 Task: Search one way flight ticket for 1 adult, 1 child, 1 infant in seat in premium economy from Pocatello: Pocatello Regional Airport to New Bern: Coastal Carolina Regional Airport (was Craven County Regional) on 5-4-2023. Choice of flights is Emirates. Number of bags: 1 checked bag. Price is upto 76000. Outbound departure time preference is 7:15.
Action: Mouse moved to (347, 315)
Screenshot: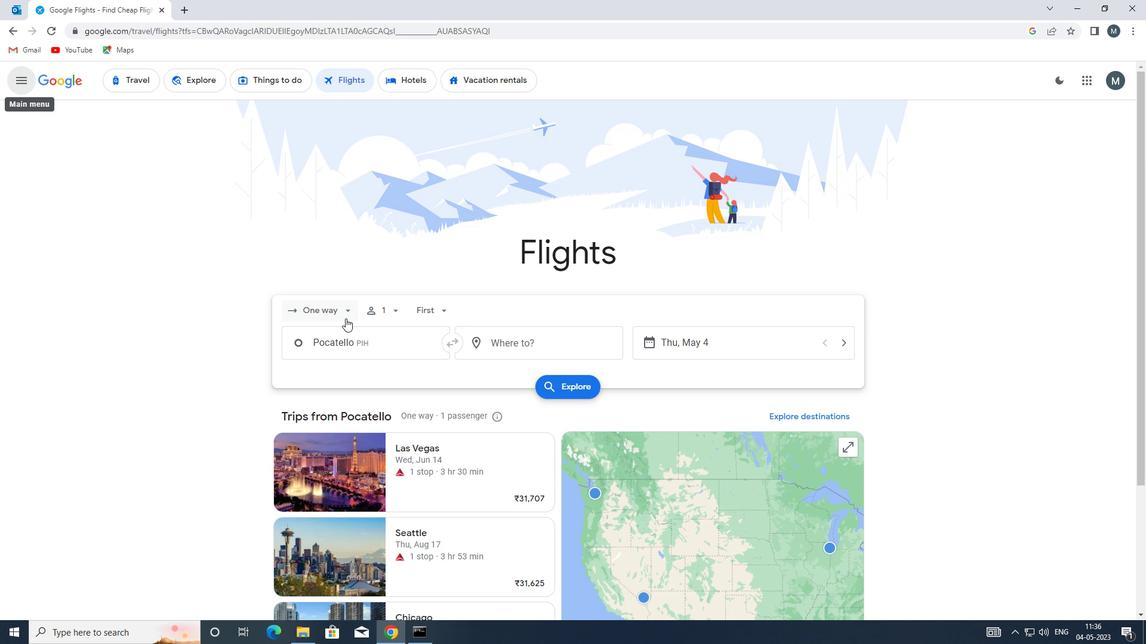 
Action: Mouse pressed left at (347, 315)
Screenshot: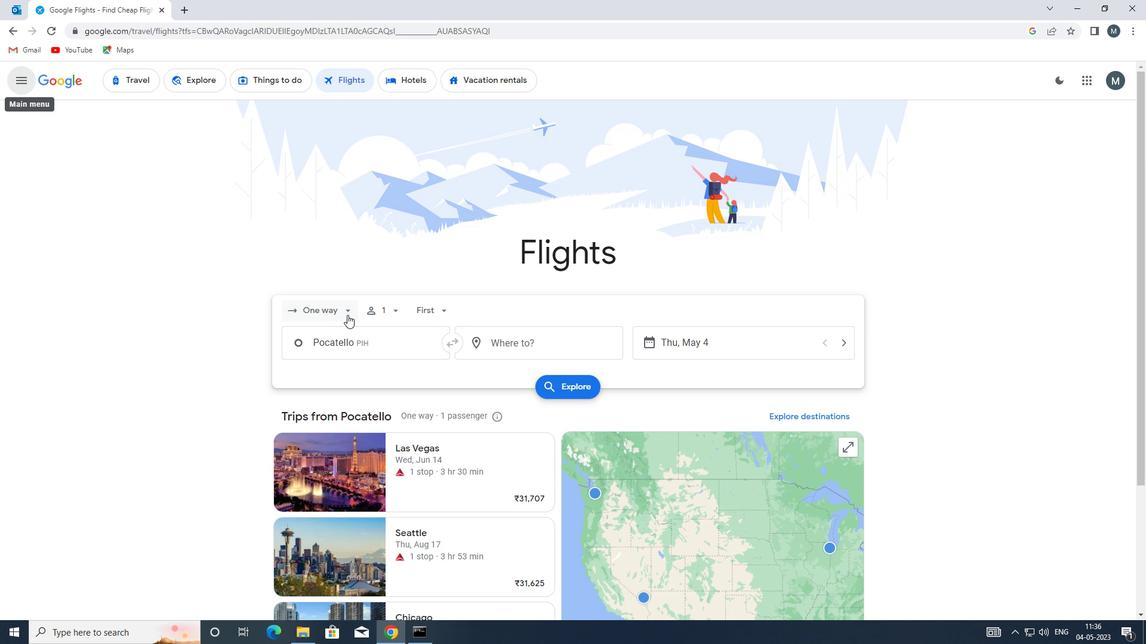 
Action: Mouse moved to (353, 363)
Screenshot: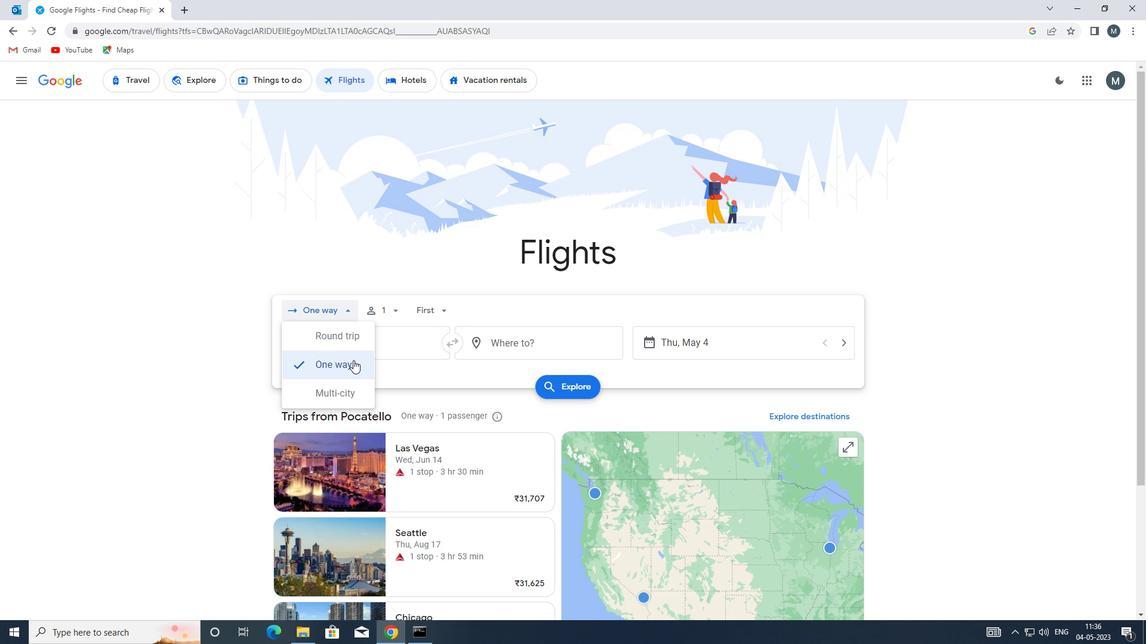 
Action: Mouse pressed left at (353, 363)
Screenshot: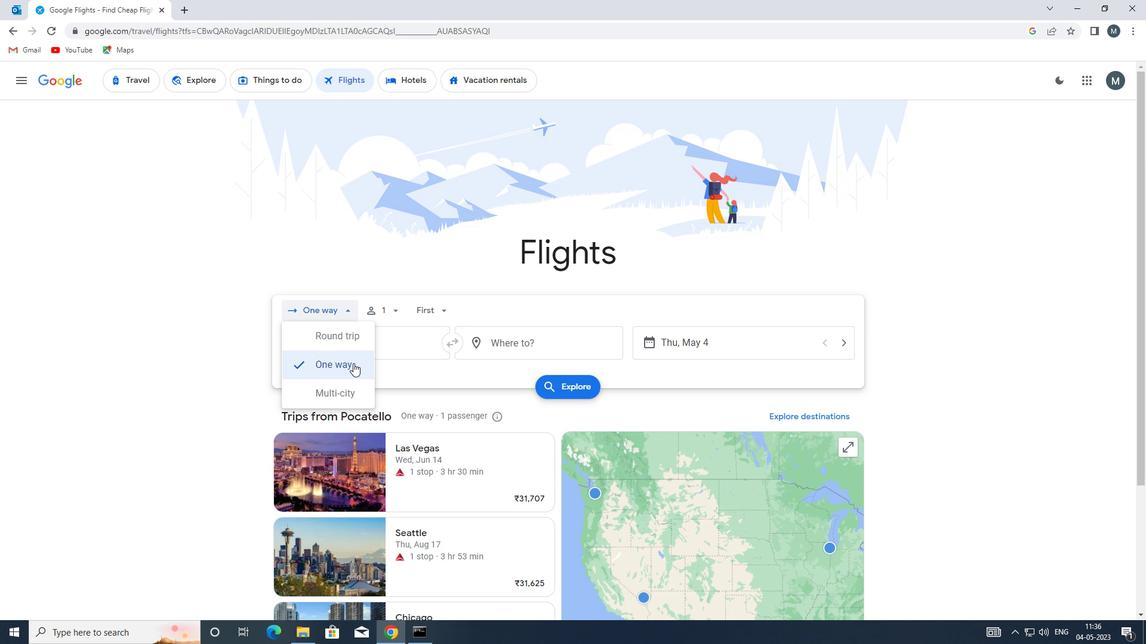 
Action: Mouse moved to (392, 314)
Screenshot: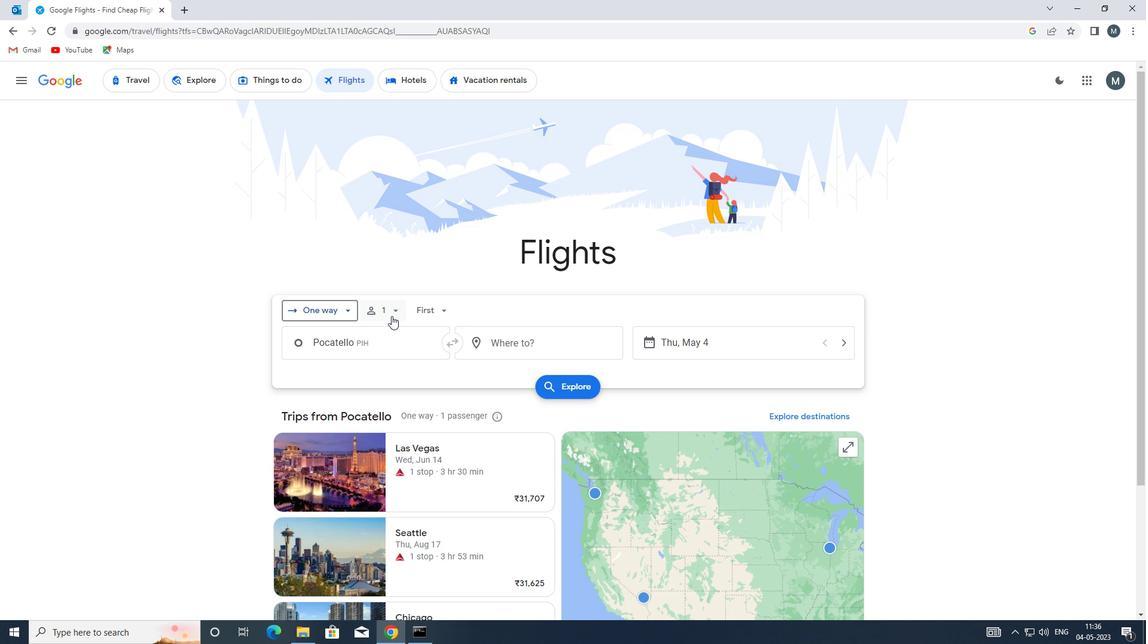 
Action: Mouse pressed left at (392, 314)
Screenshot: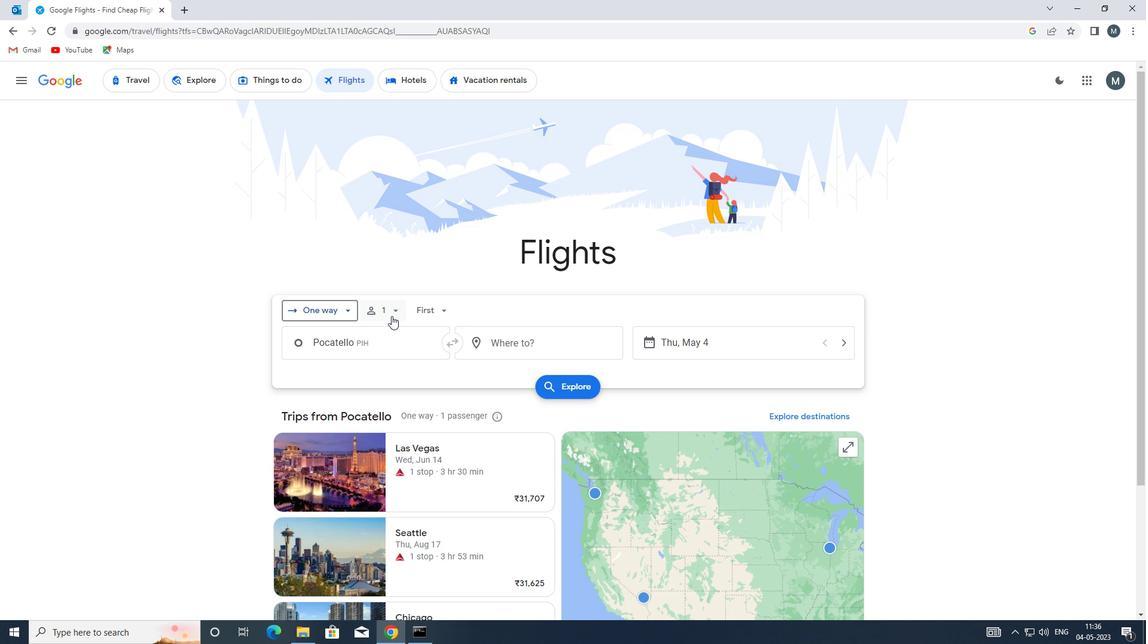 
Action: Mouse moved to (488, 370)
Screenshot: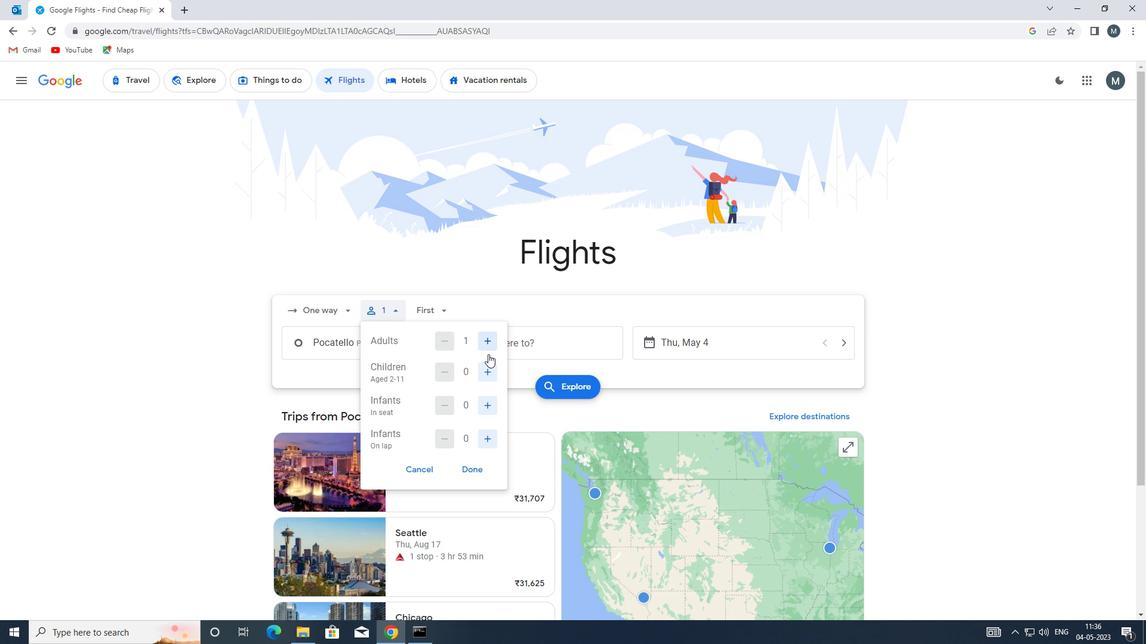 
Action: Mouse pressed left at (488, 370)
Screenshot: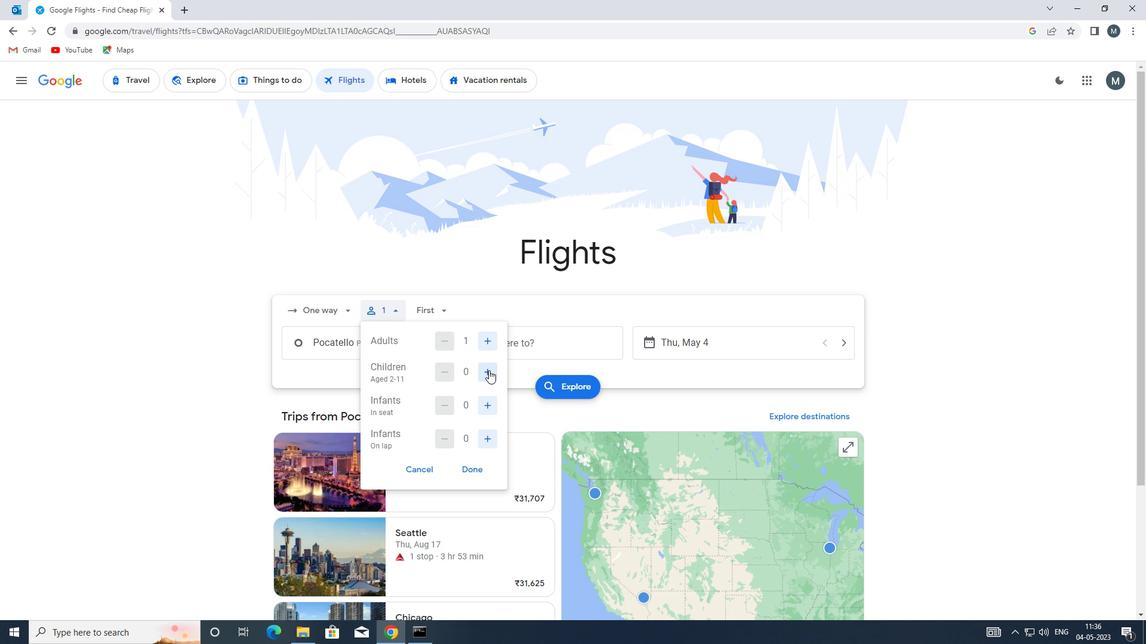 
Action: Mouse moved to (488, 402)
Screenshot: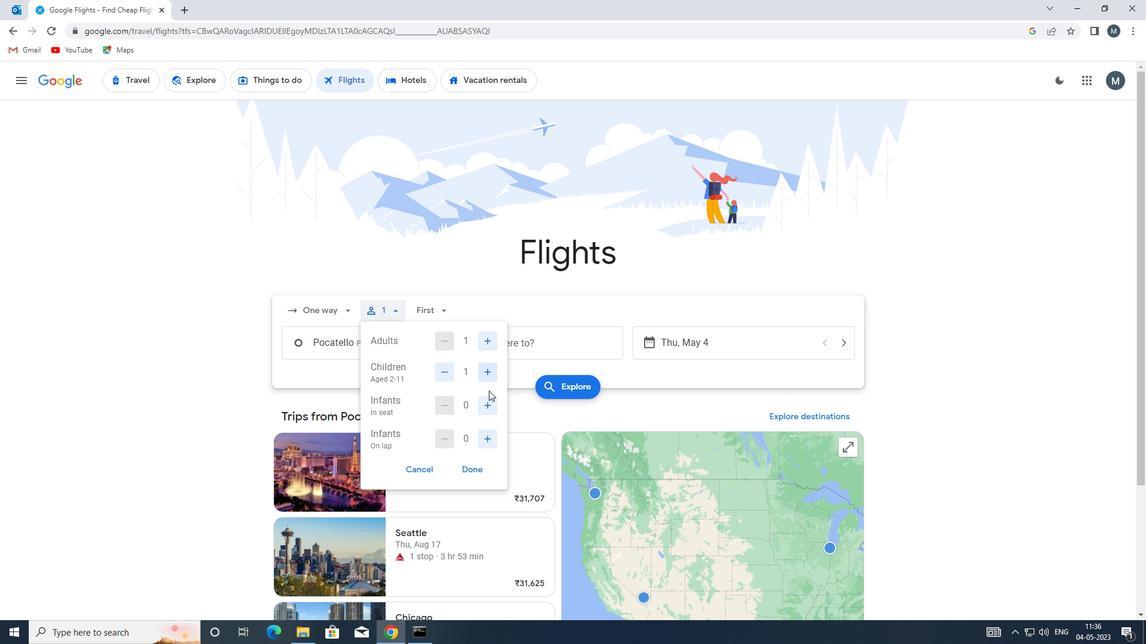 
Action: Mouse pressed left at (488, 402)
Screenshot: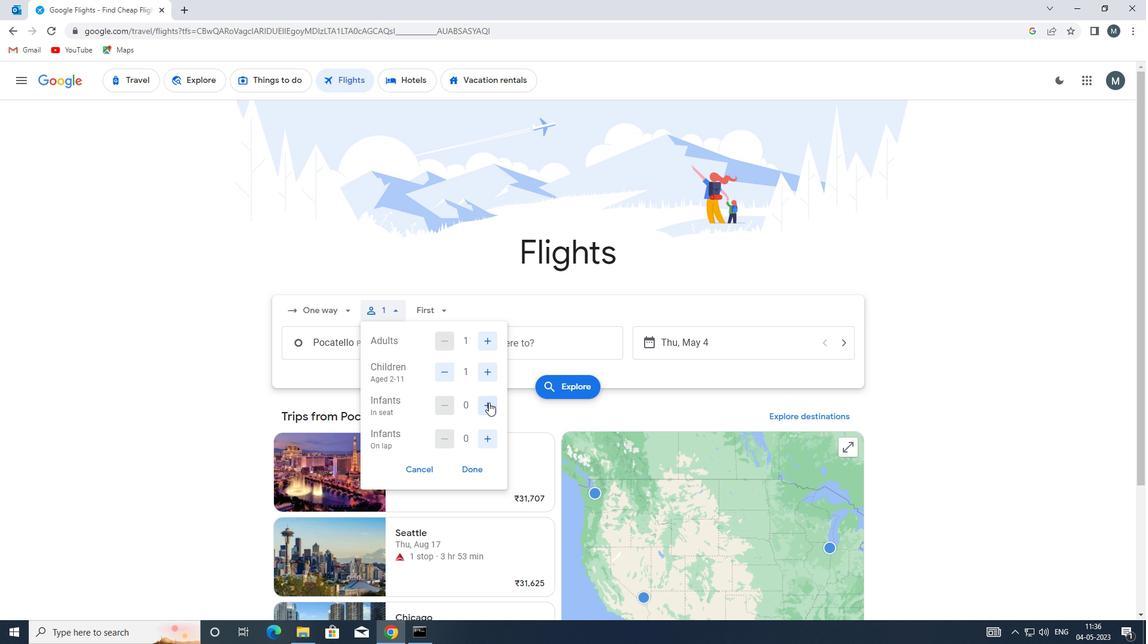 
Action: Mouse moved to (475, 477)
Screenshot: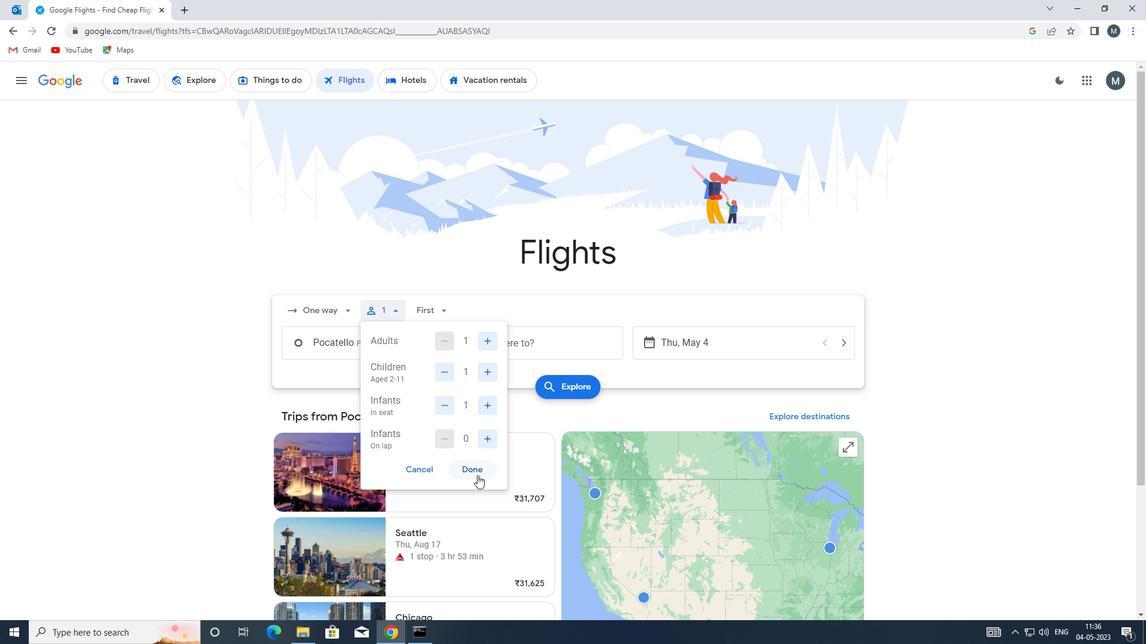 
Action: Mouse pressed left at (475, 477)
Screenshot: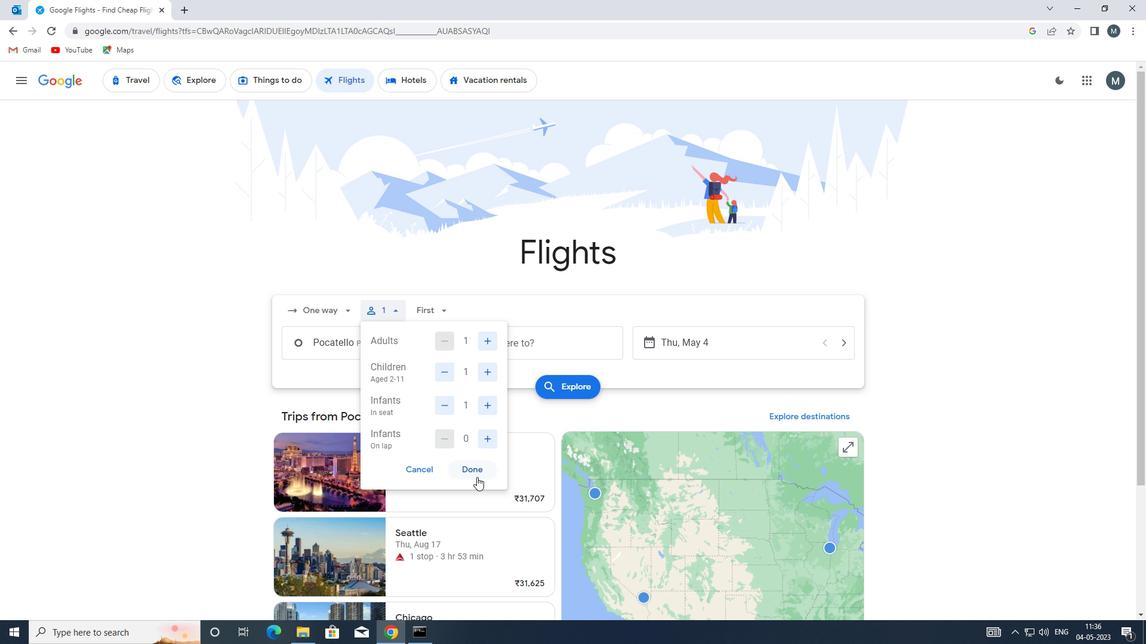 
Action: Mouse moved to (443, 313)
Screenshot: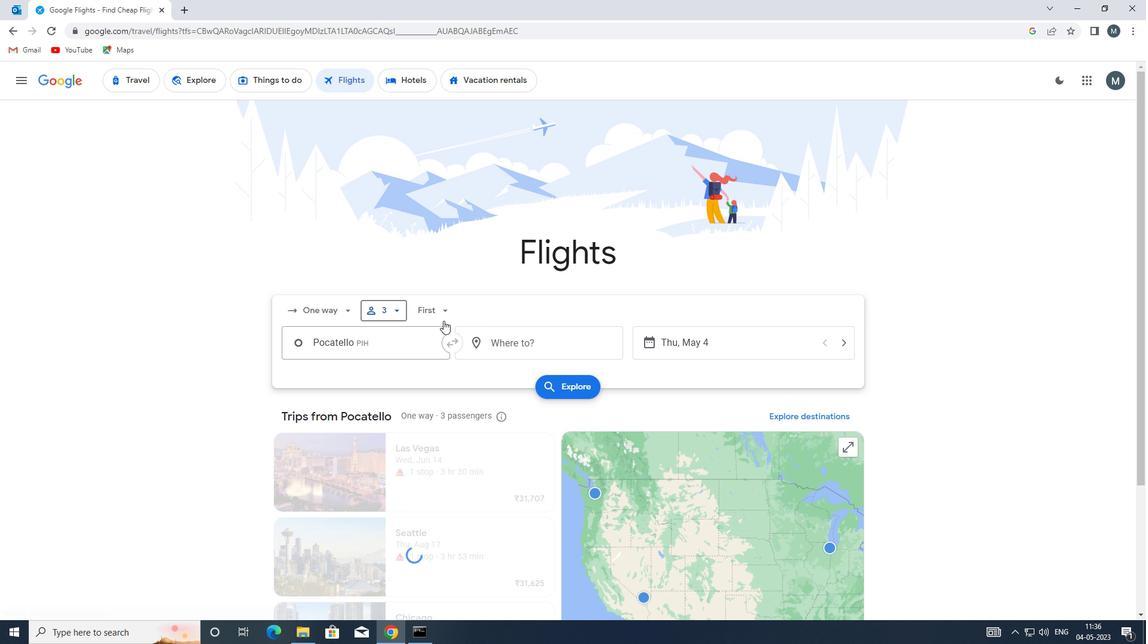 
Action: Mouse pressed left at (443, 313)
Screenshot: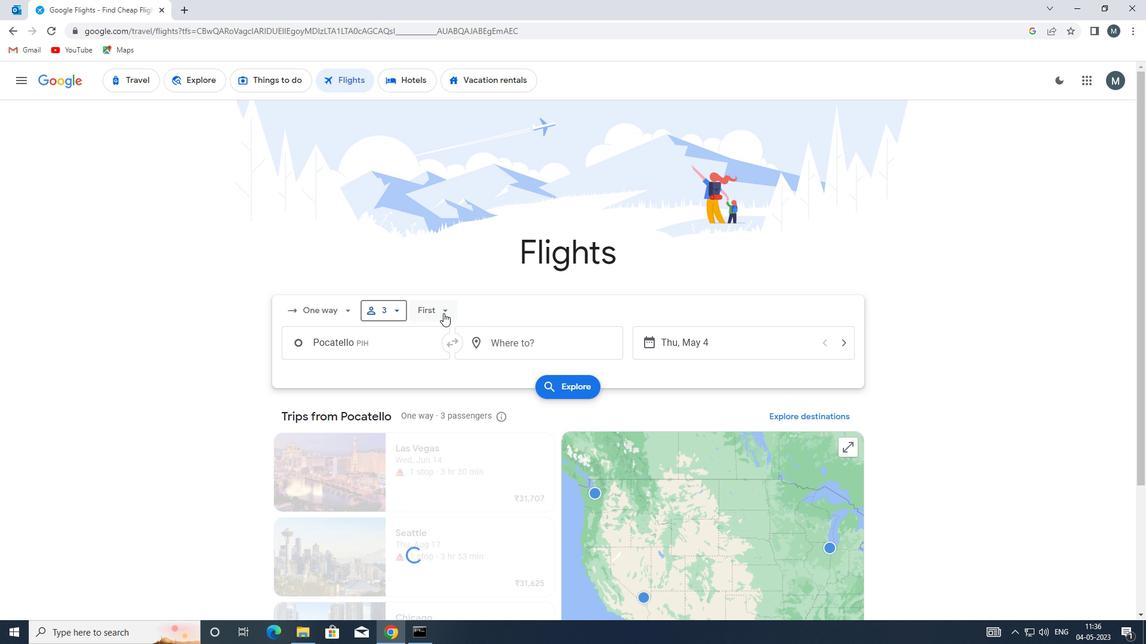 
Action: Mouse moved to (459, 364)
Screenshot: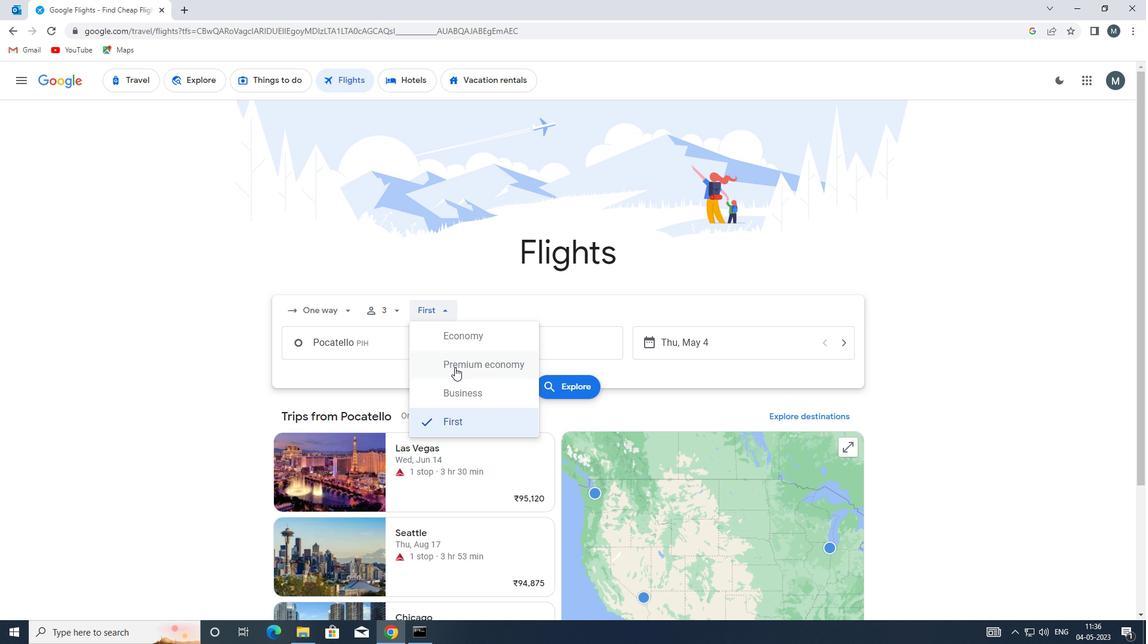 
Action: Mouse pressed left at (459, 364)
Screenshot: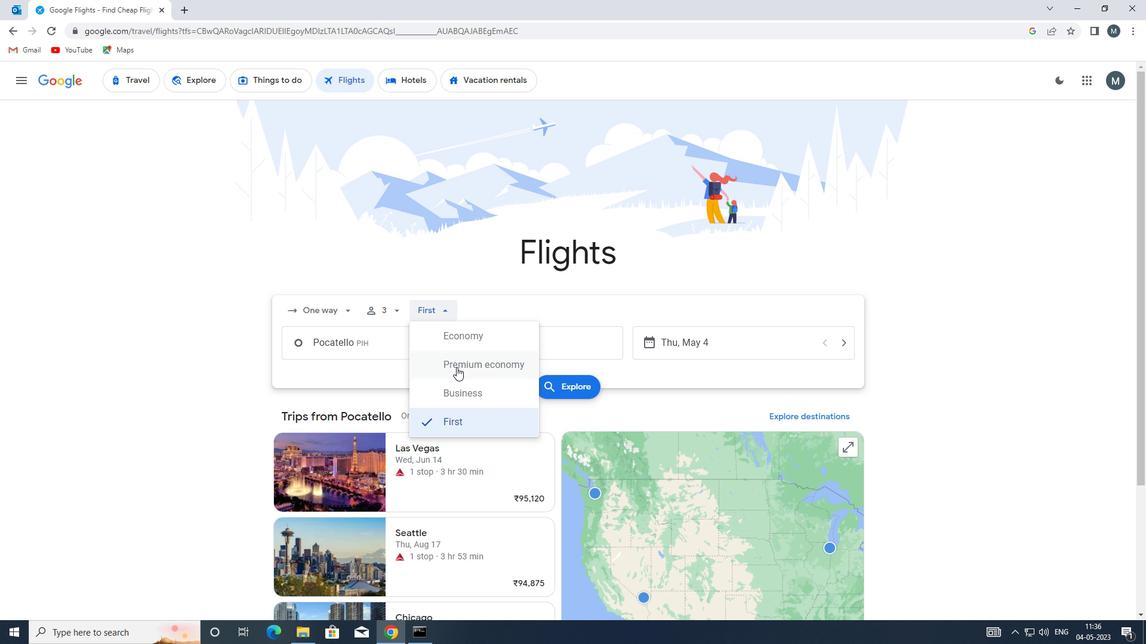 
Action: Mouse moved to (395, 348)
Screenshot: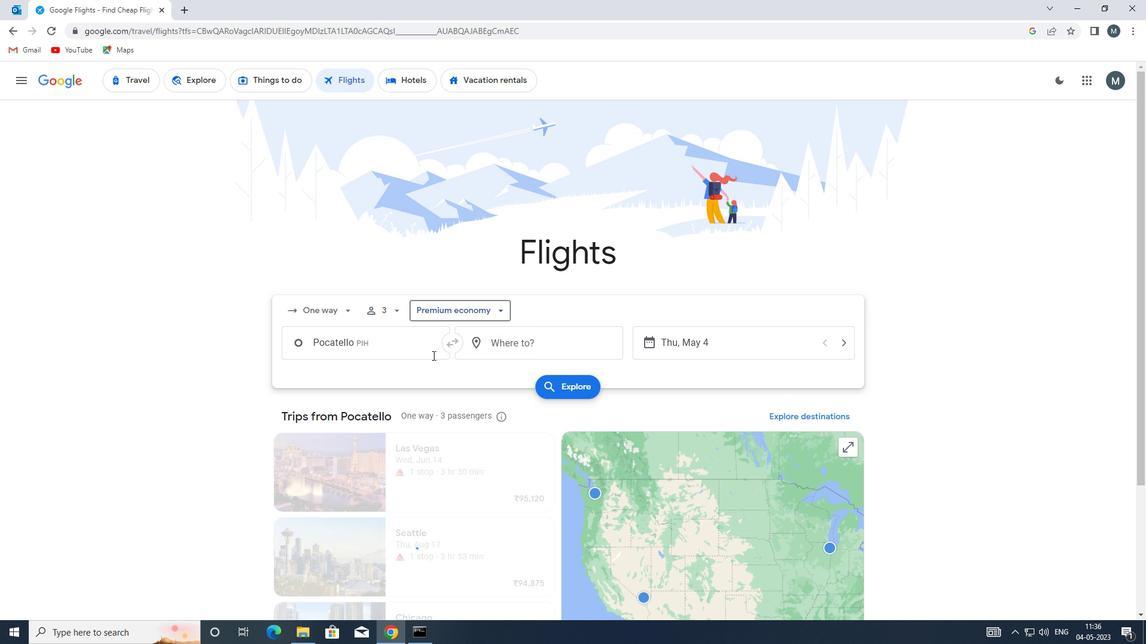 
Action: Mouse pressed left at (395, 348)
Screenshot: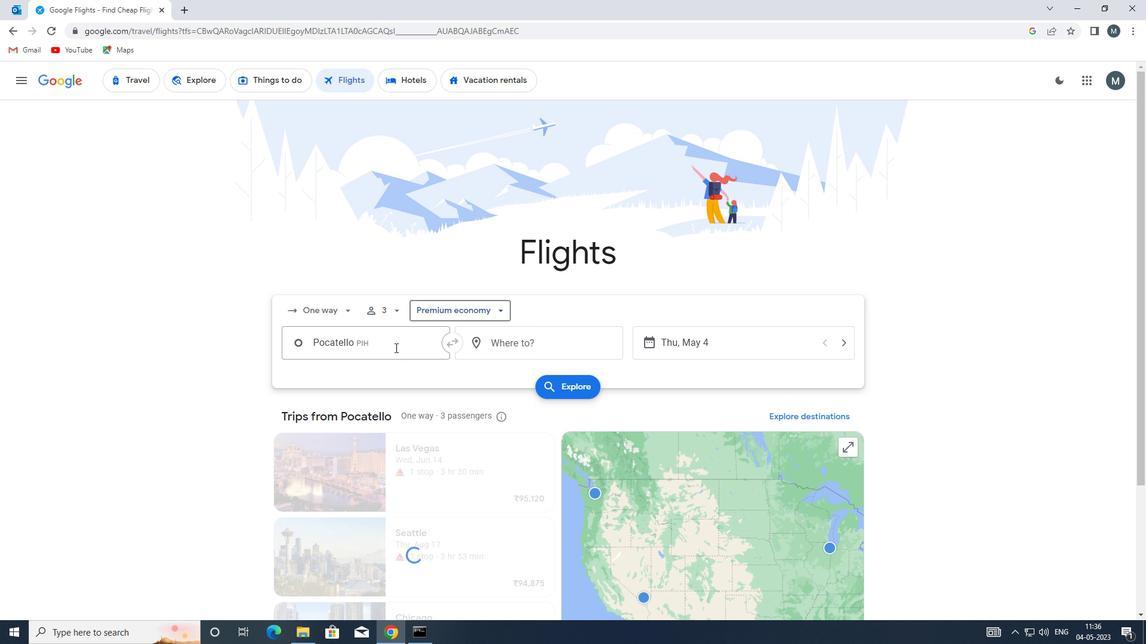 
Action: Mouse moved to (413, 448)
Screenshot: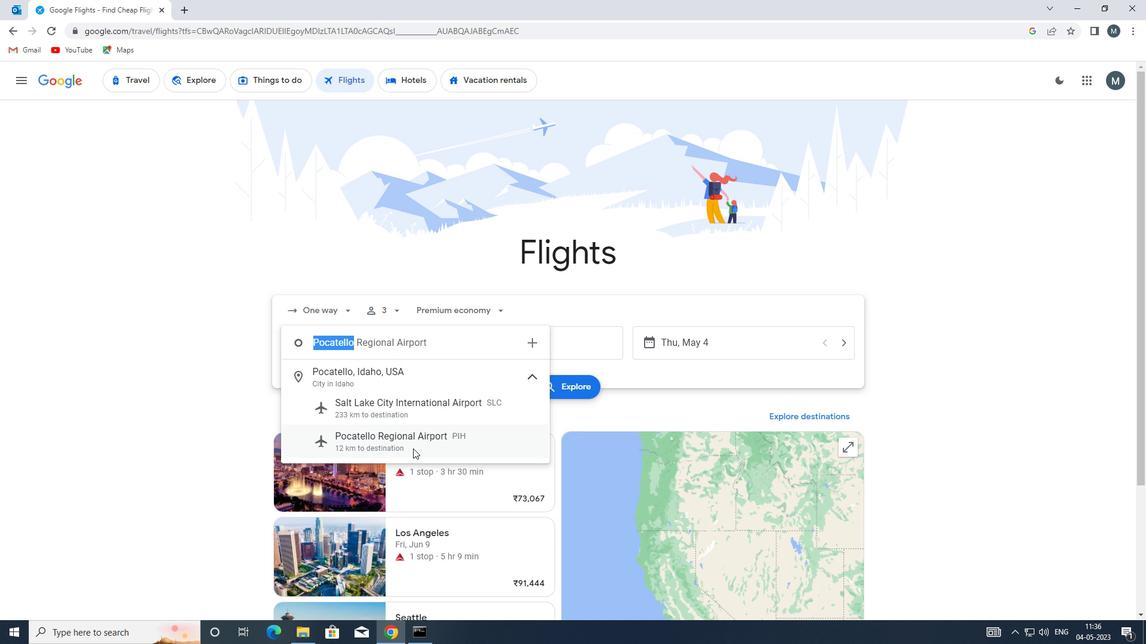 
Action: Mouse pressed left at (413, 448)
Screenshot: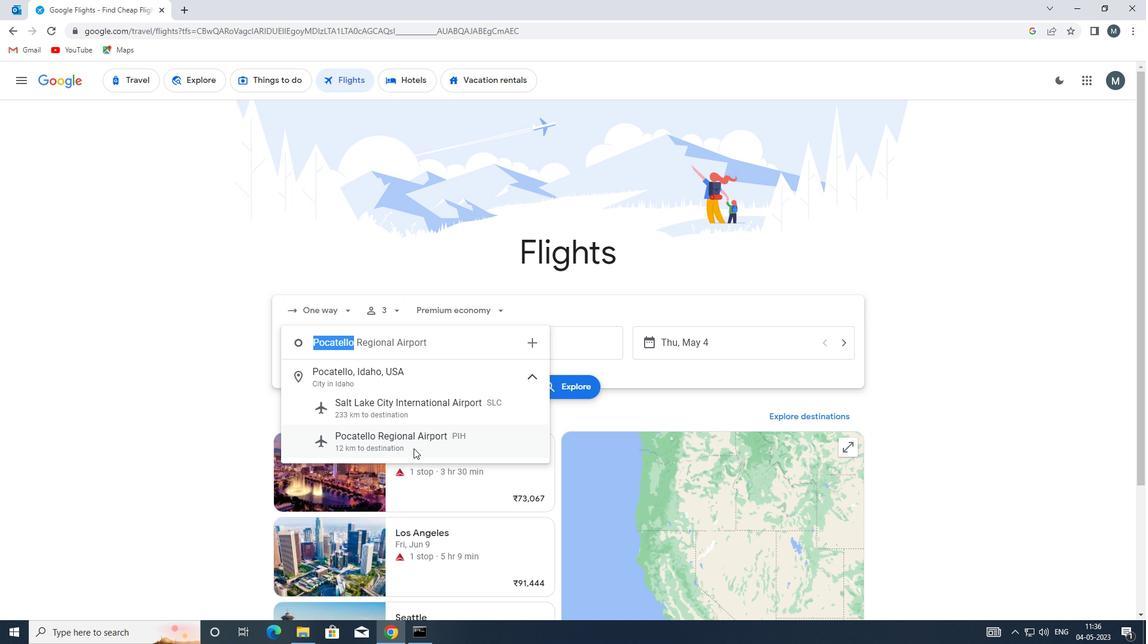
Action: Mouse moved to (488, 342)
Screenshot: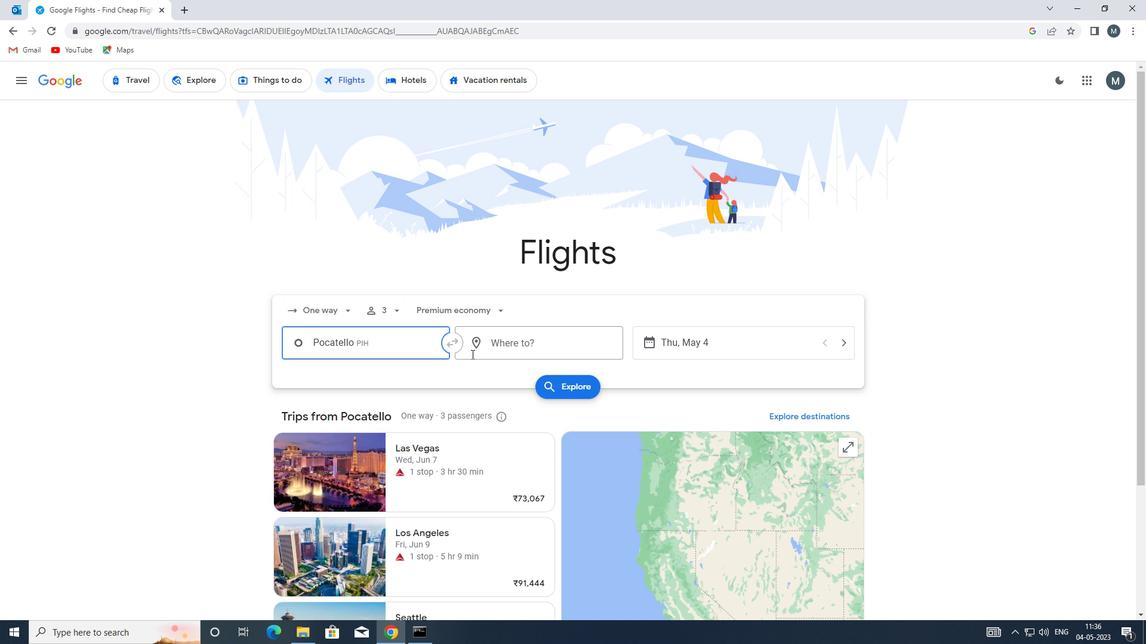 
Action: Mouse pressed left at (488, 342)
Screenshot: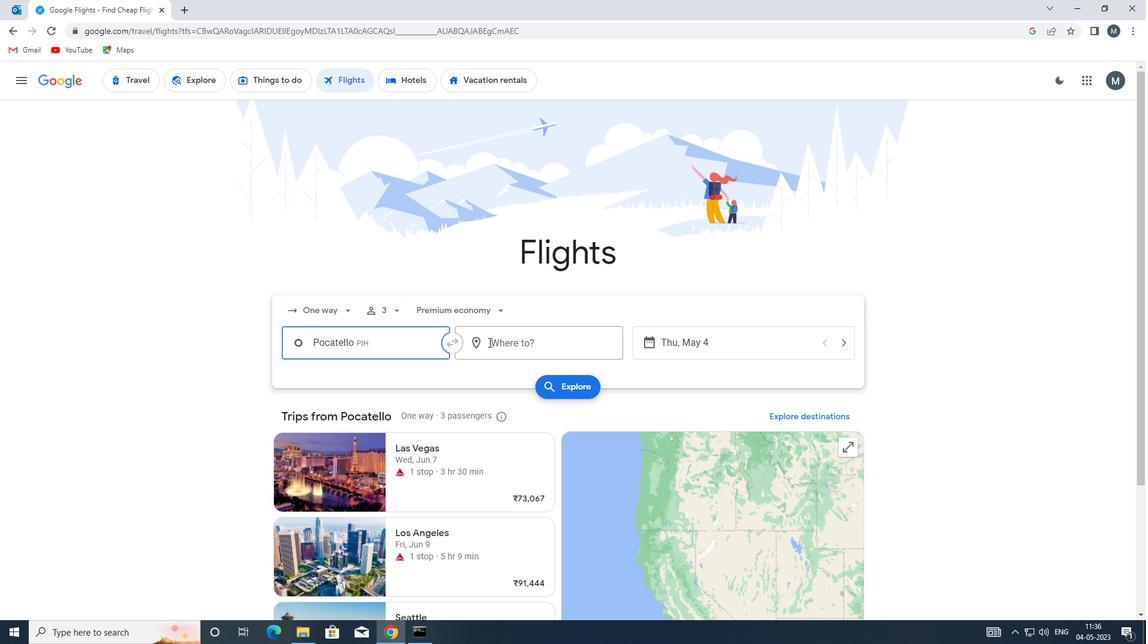 
Action: Key pressed ewn
Screenshot: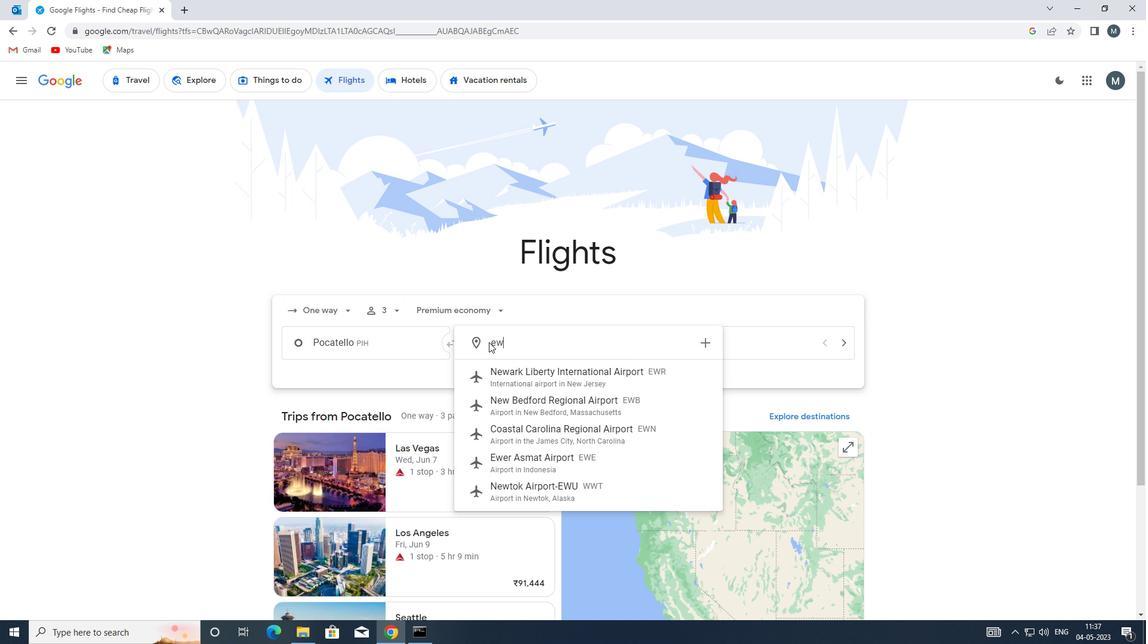 
Action: Mouse moved to (505, 382)
Screenshot: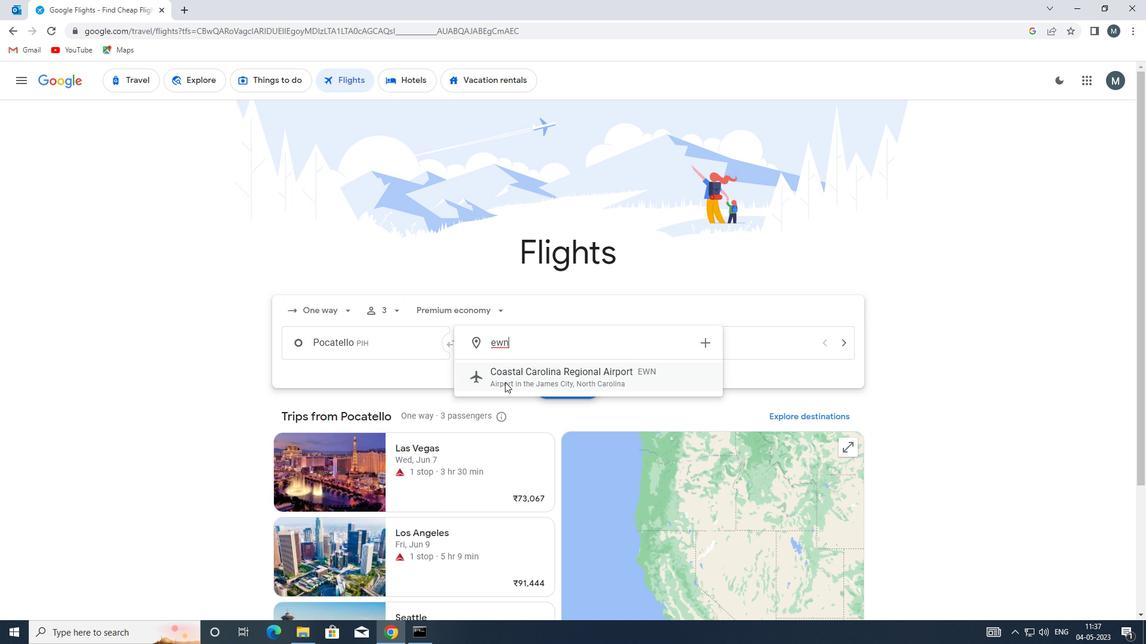 
Action: Mouse pressed left at (505, 382)
Screenshot: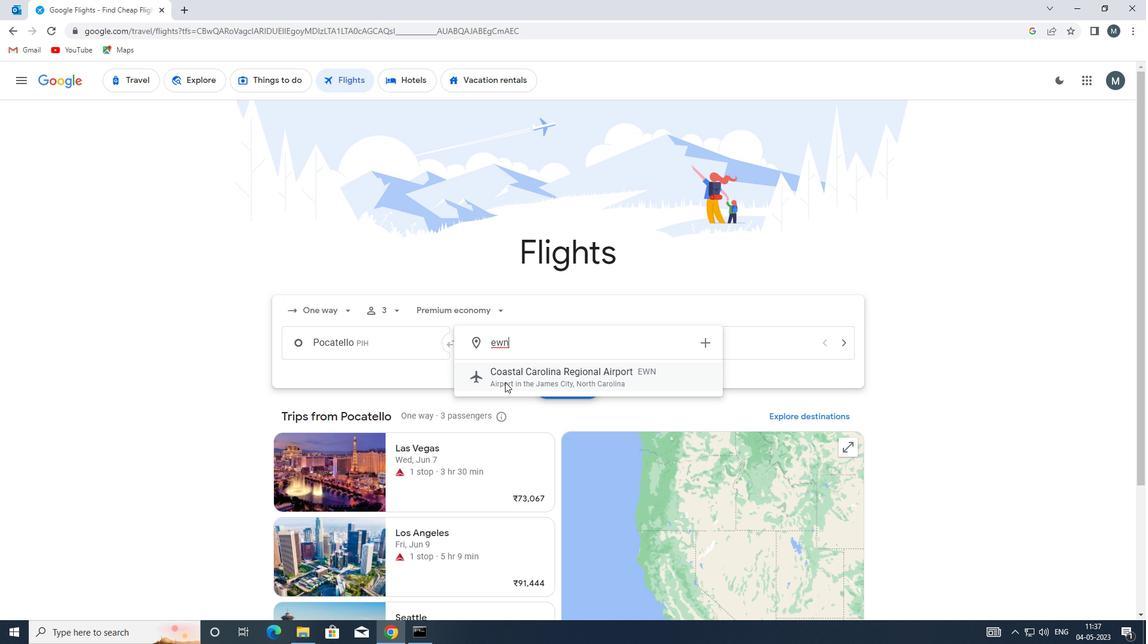 
Action: Mouse moved to (659, 341)
Screenshot: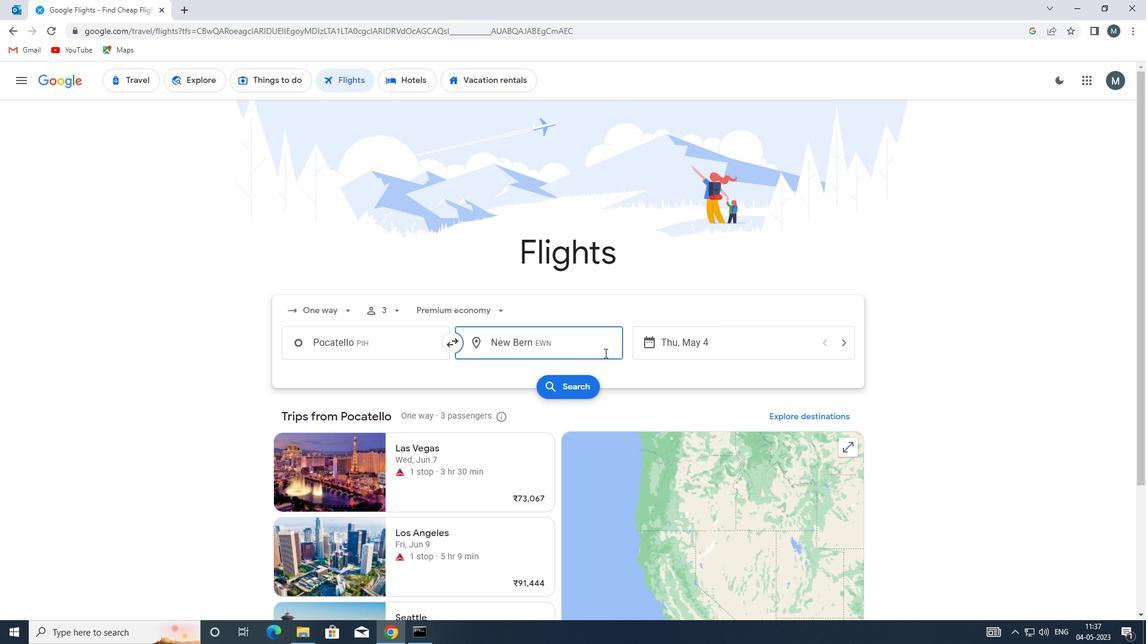 
Action: Mouse pressed left at (659, 341)
Screenshot: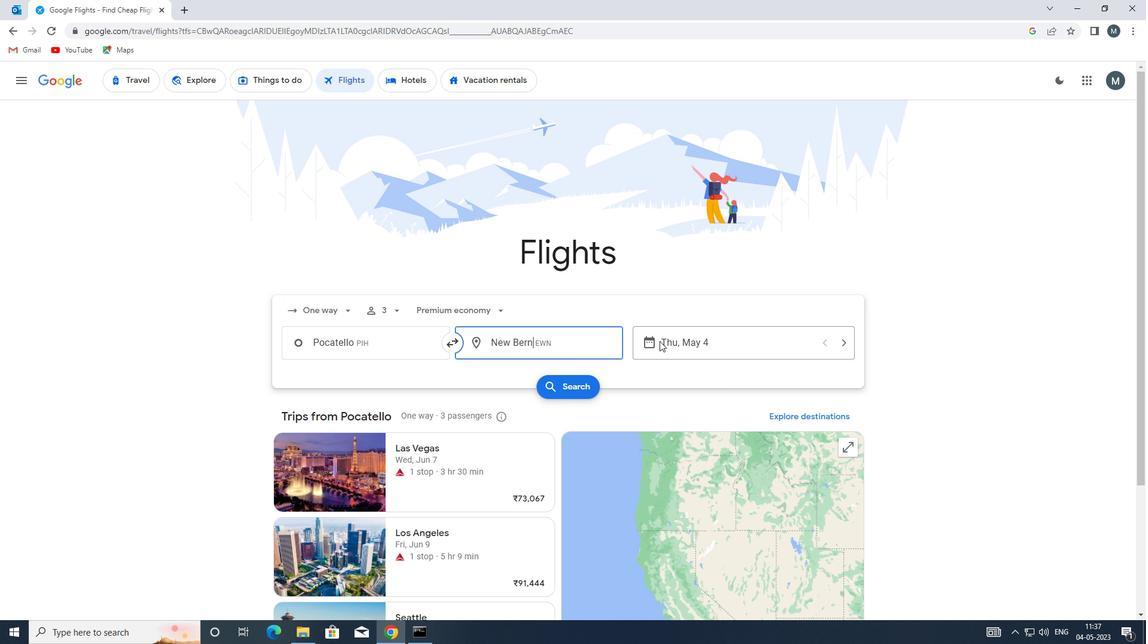 
Action: Mouse moved to (543, 402)
Screenshot: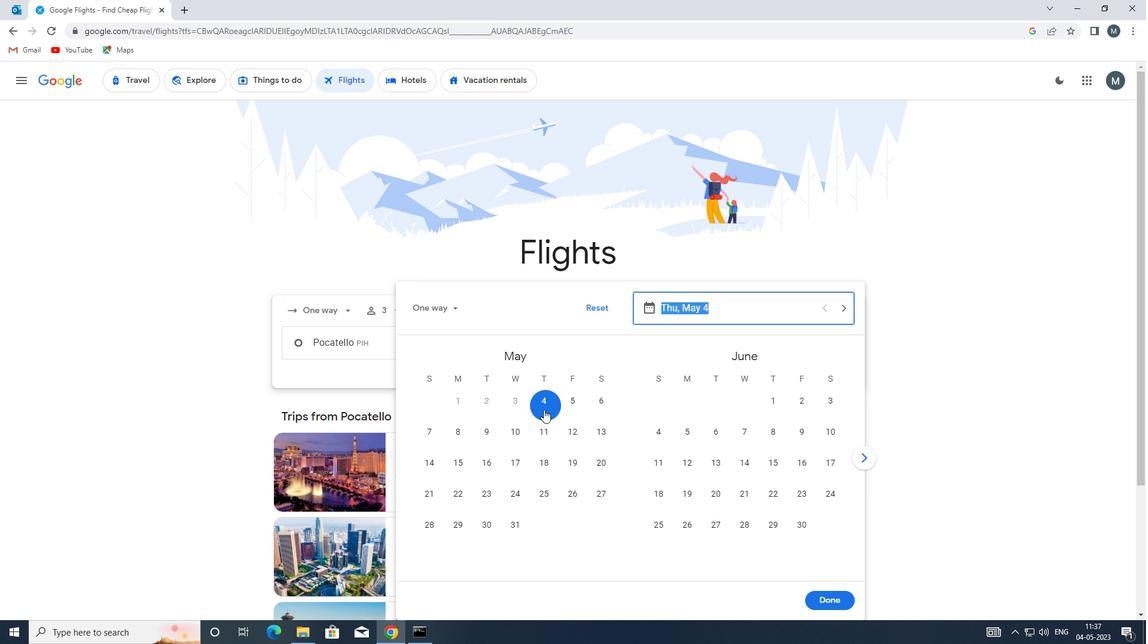 
Action: Mouse pressed left at (543, 402)
Screenshot: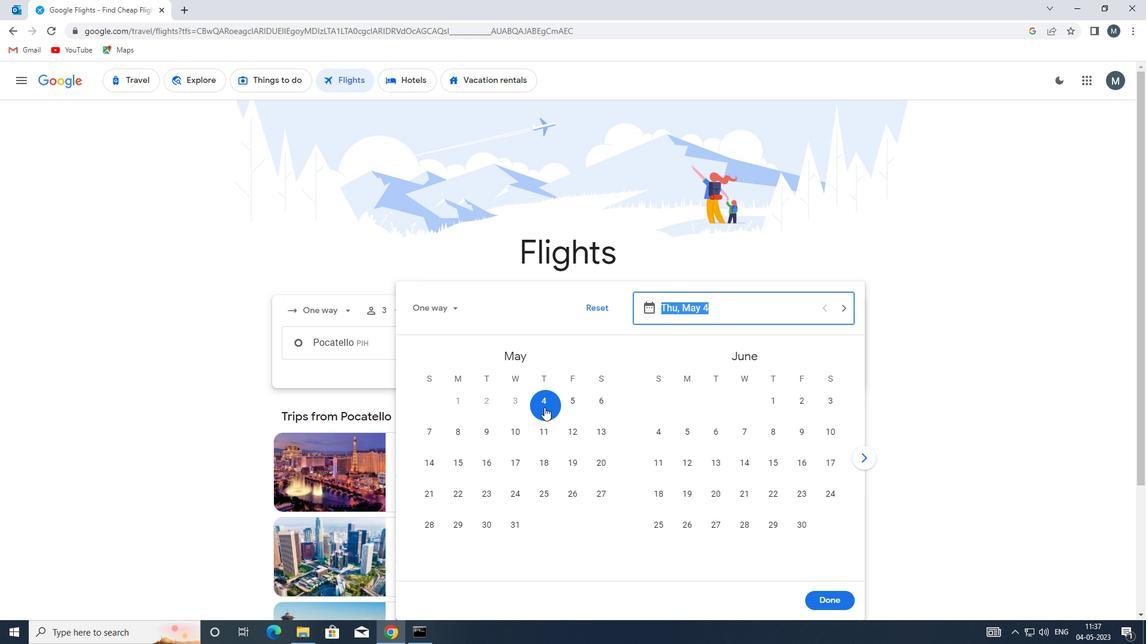 
Action: Mouse moved to (816, 599)
Screenshot: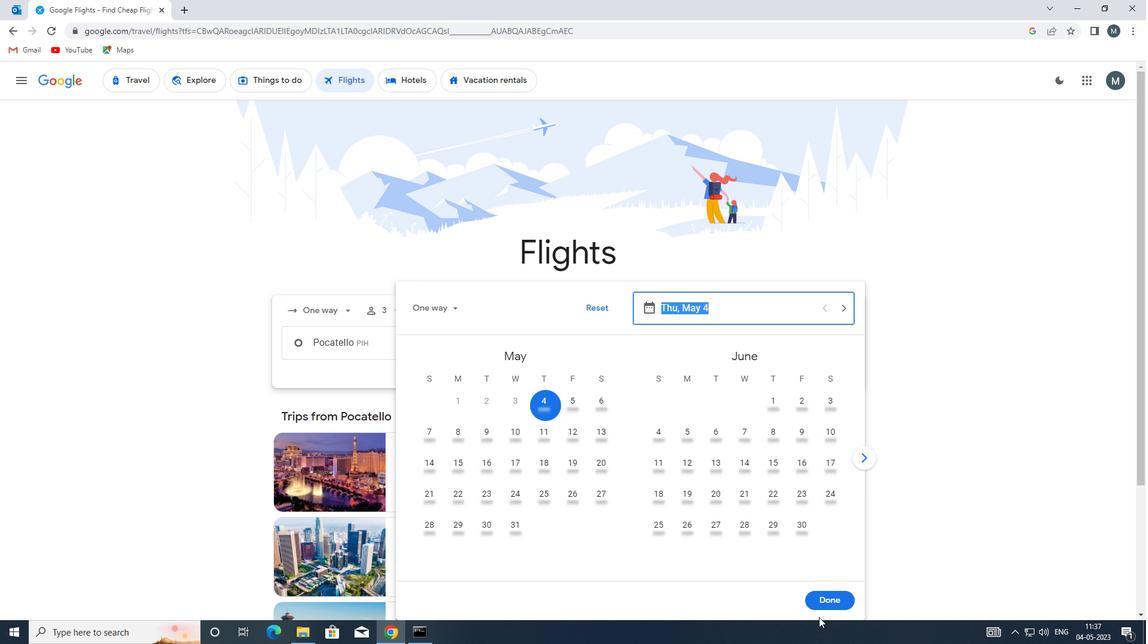 
Action: Mouse pressed left at (816, 599)
Screenshot: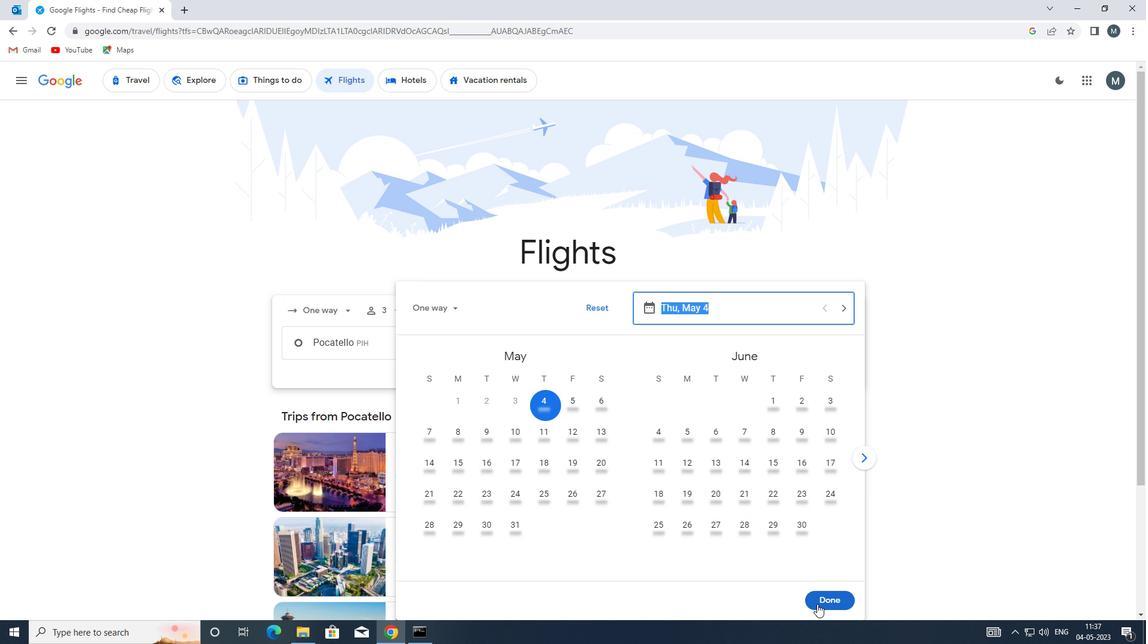 
Action: Mouse moved to (552, 382)
Screenshot: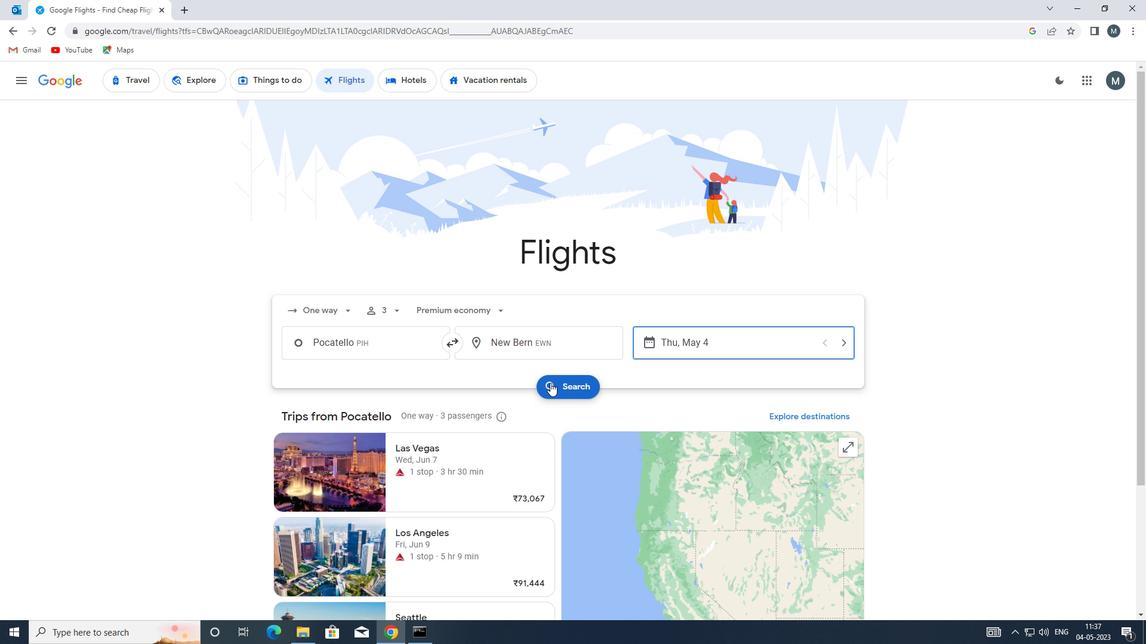 
Action: Mouse pressed left at (552, 382)
Screenshot: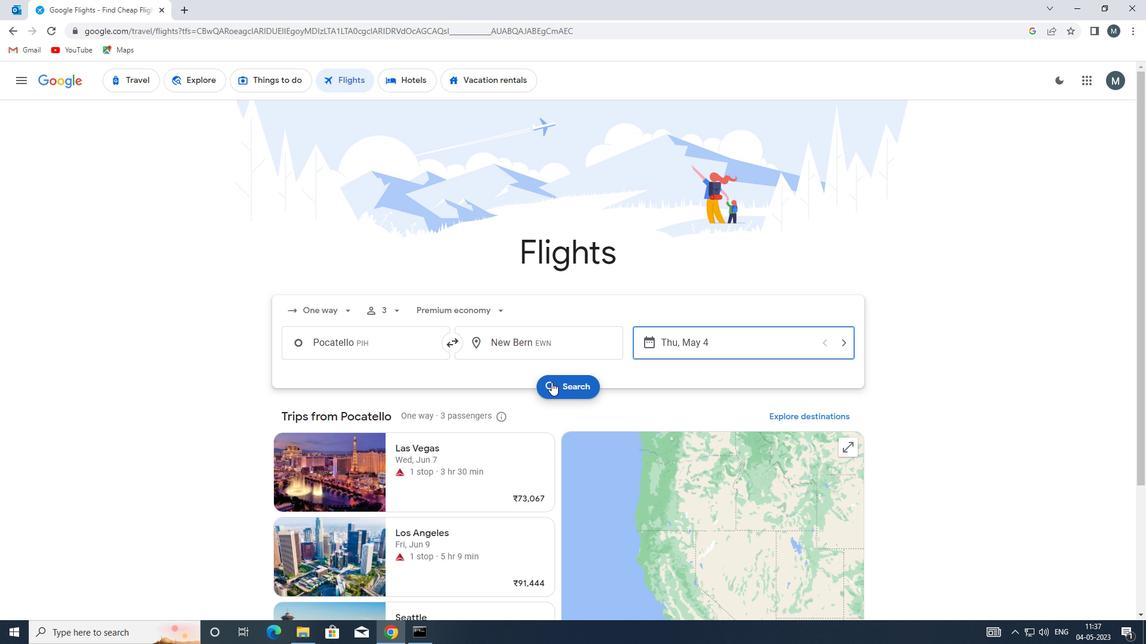 
Action: Mouse moved to (303, 194)
Screenshot: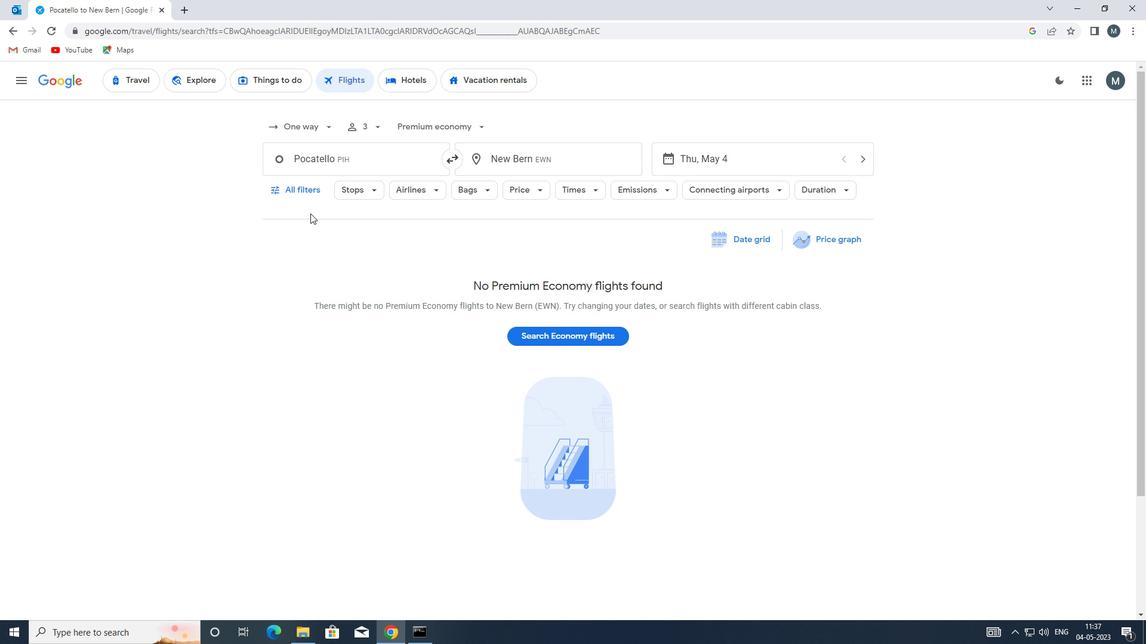 
Action: Mouse pressed left at (303, 194)
Screenshot: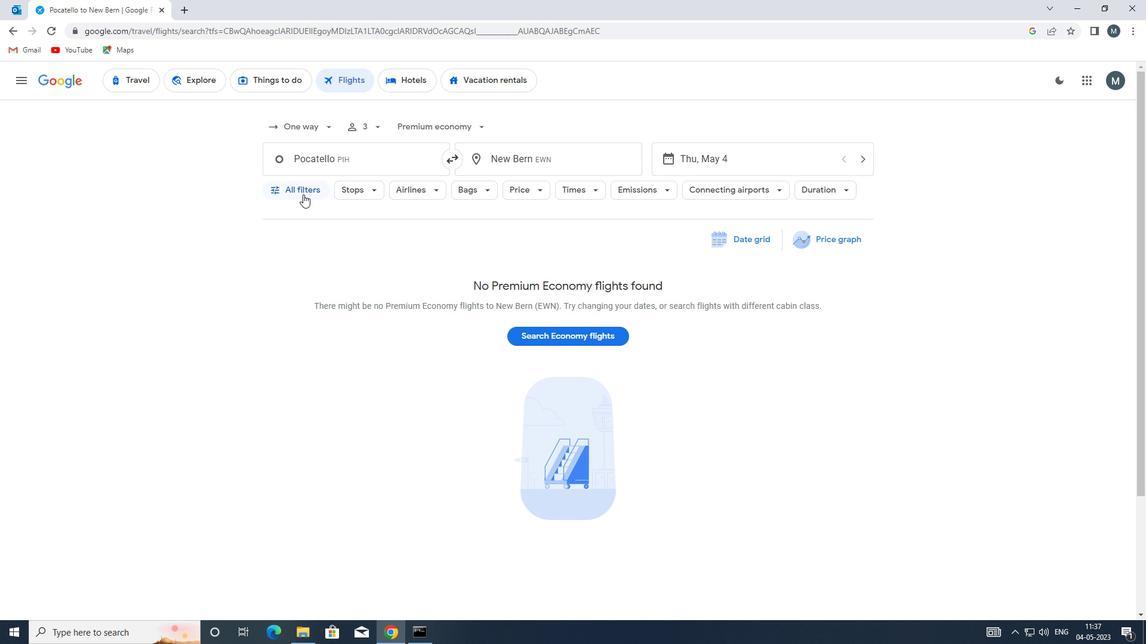 
Action: Mouse moved to (364, 337)
Screenshot: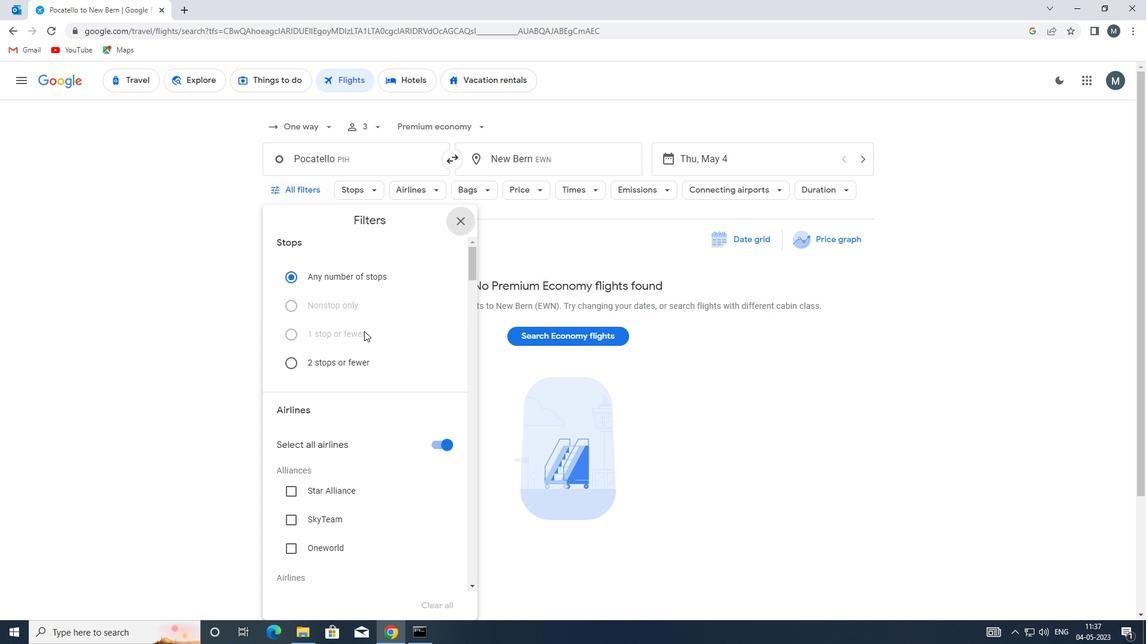 
Action: Mouse scrolled (364, 337) with delta (0, 0)
Screenshot: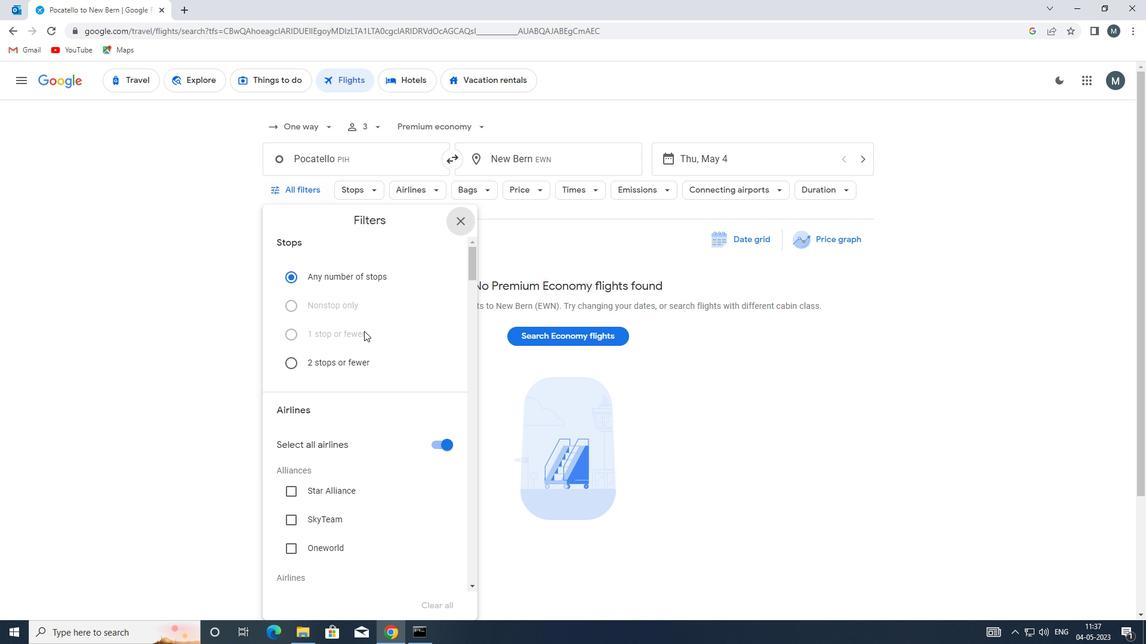
Action: Mouse moved to (362, 345)
Screenshot: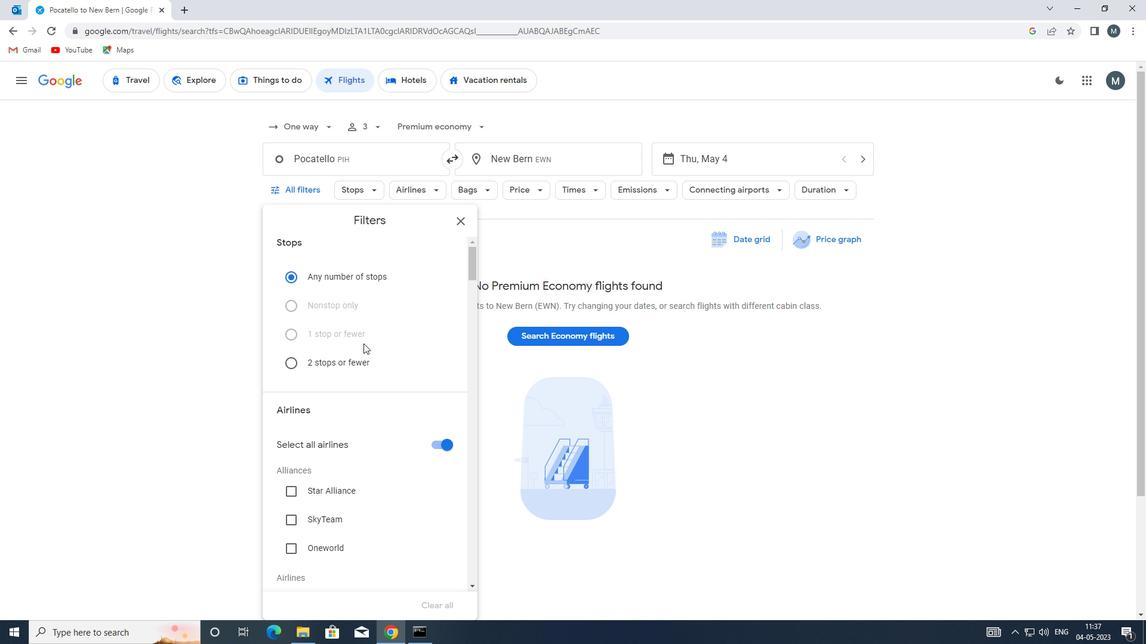 
Action: Mouse scrolled (362, 344) with delta (0, 0)
Screenshot: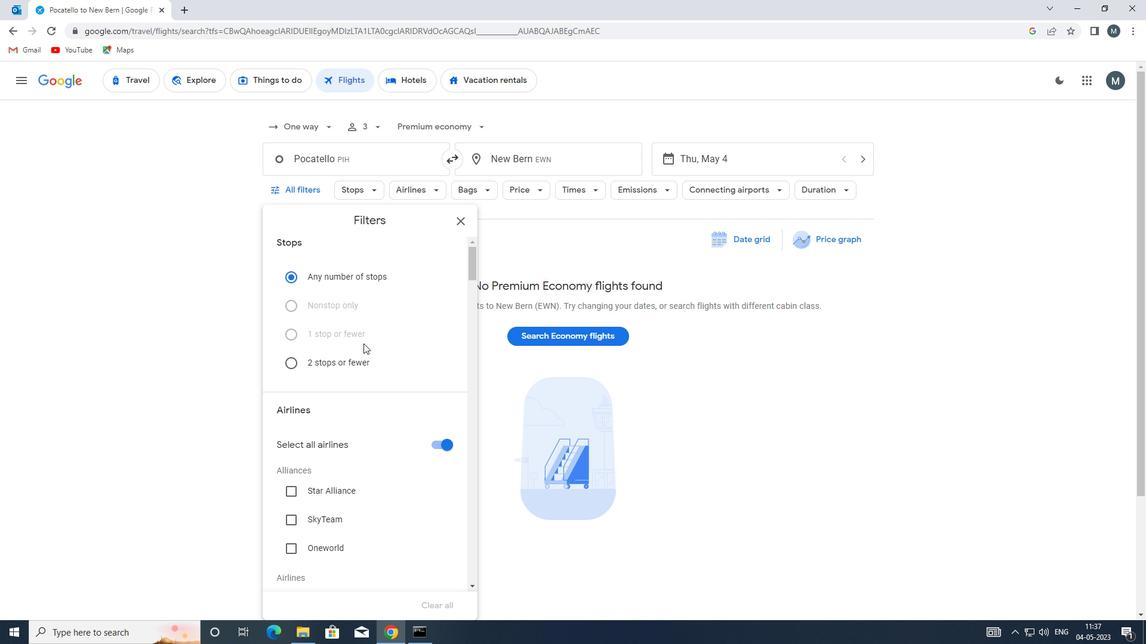 
Action: Mouse moved to (436, 323)
Screenshot: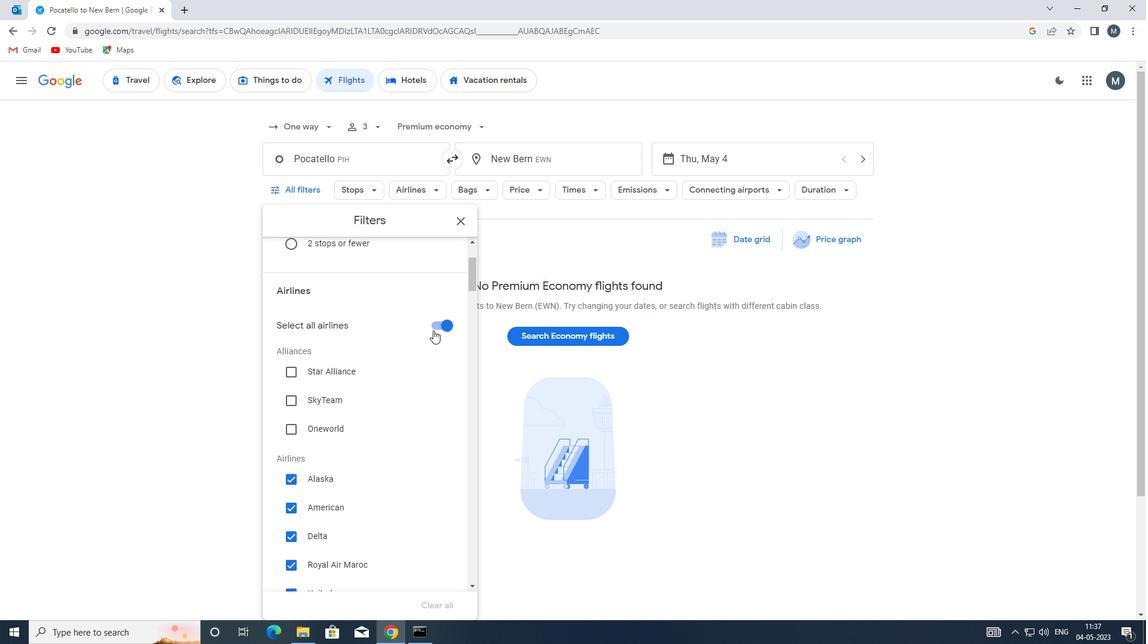 
Action: Mouse pressed left at (436, 323)
Screenshot: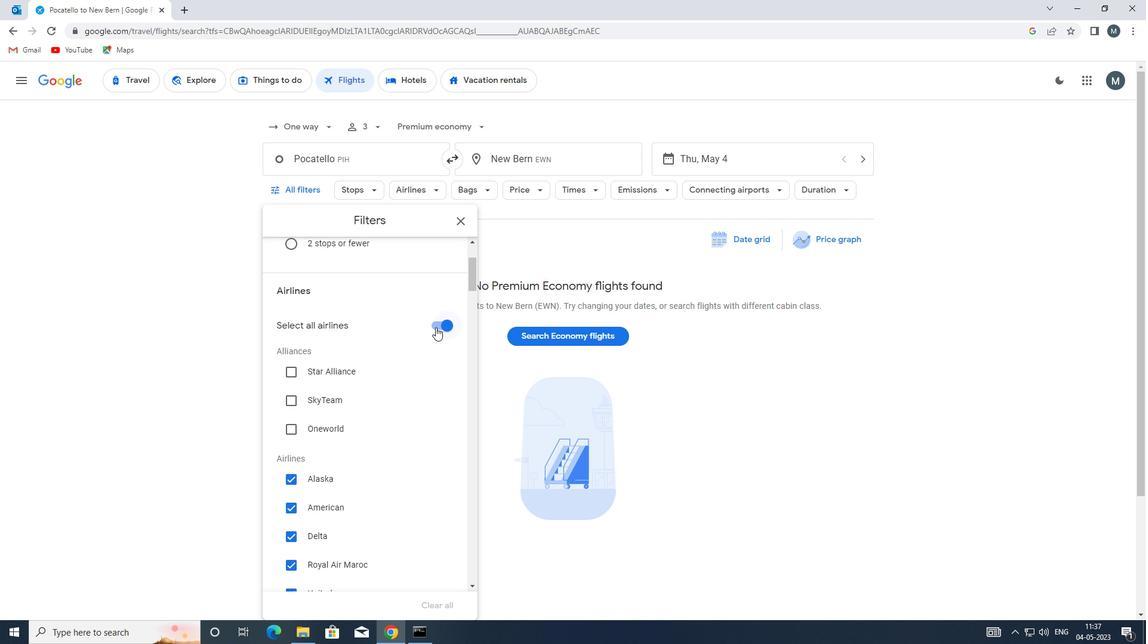 
Action: Mouse moved to (375, 380)
Screenshot: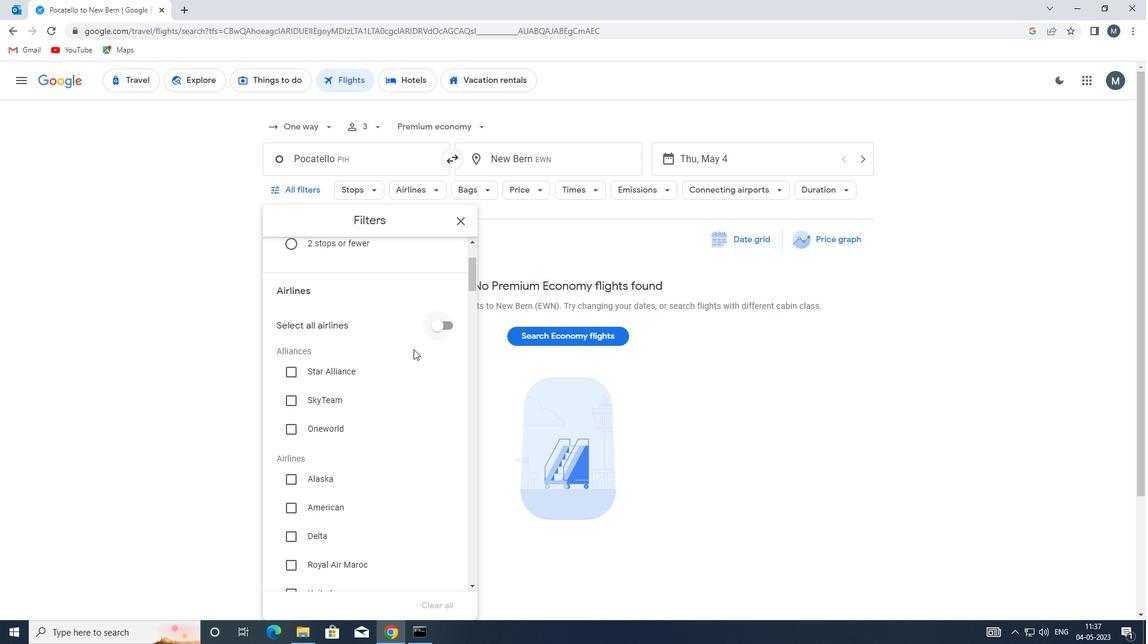 
Action: Mouse scrolled (375, 379) with delta (0, 0)
Screenshot: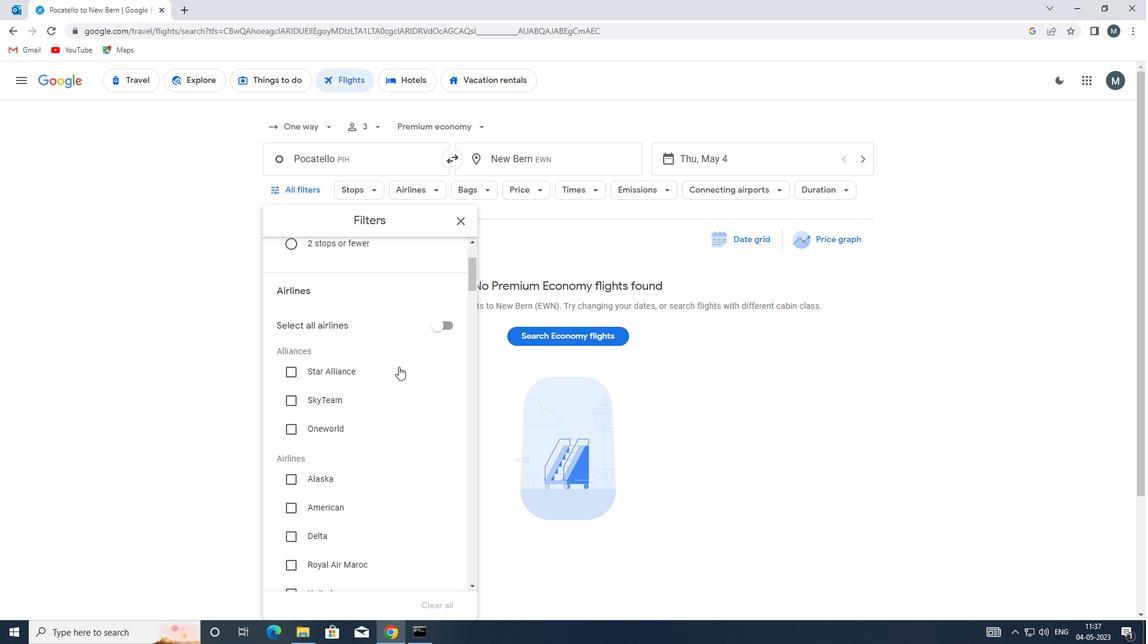 
Action: Mouse moved to (372, 386)
Screenshot: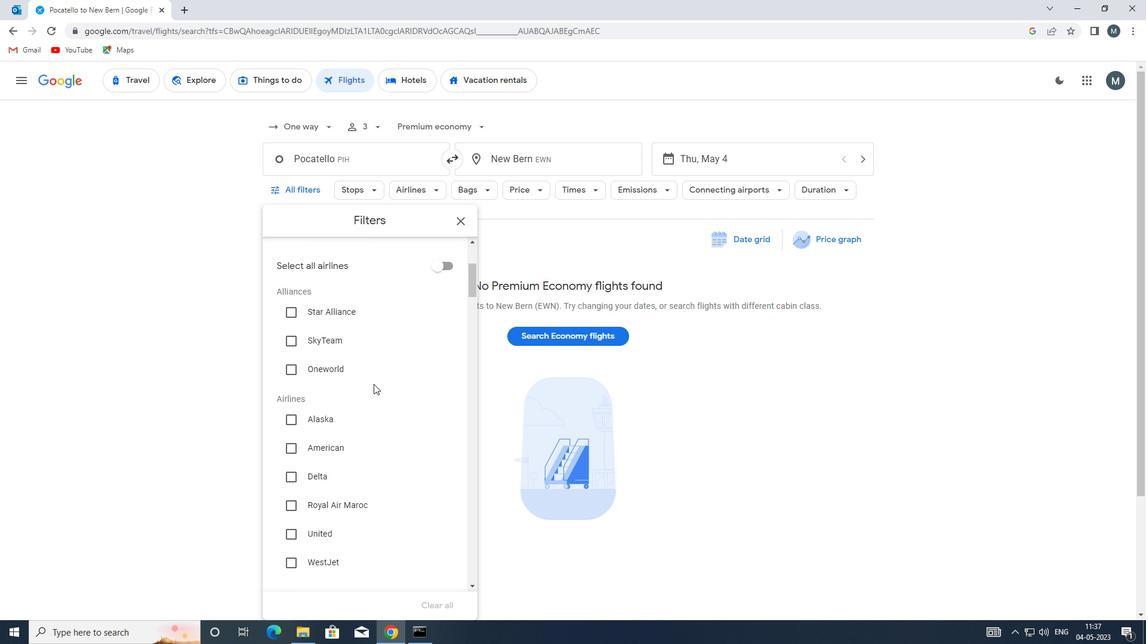 
Action: Mouse scrolled (372, 385) with delta (0, 0)
Screenshot: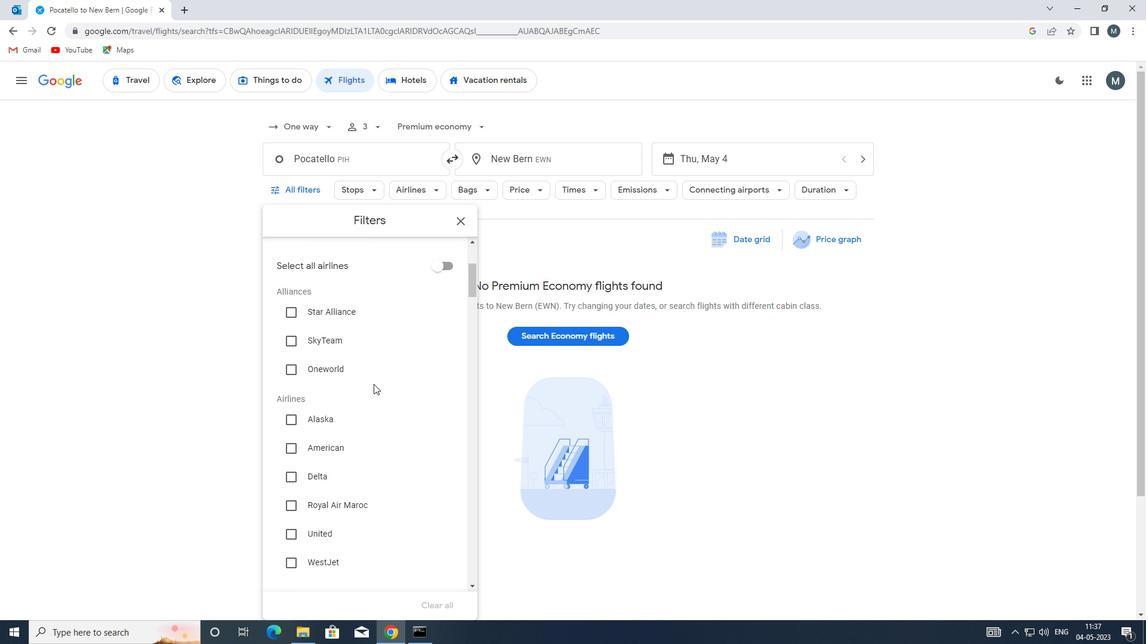 
Action: Mouse moved to (365, 394)
Screenshot: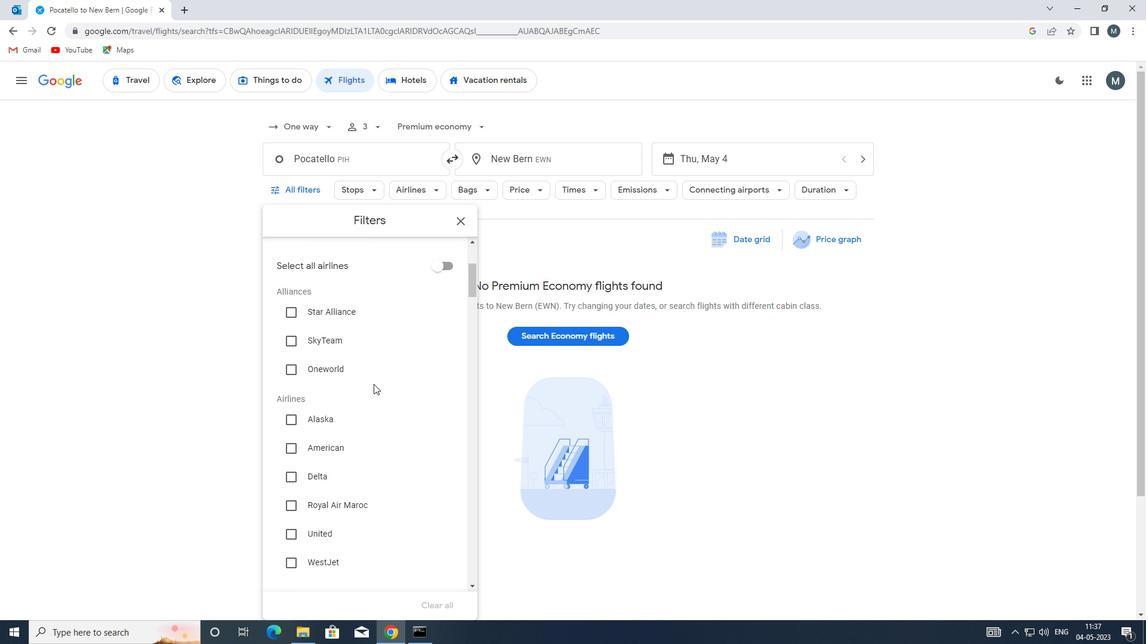 
Action: Mouse scrolled (365, 394) with delta (0, 0)
Screenshot: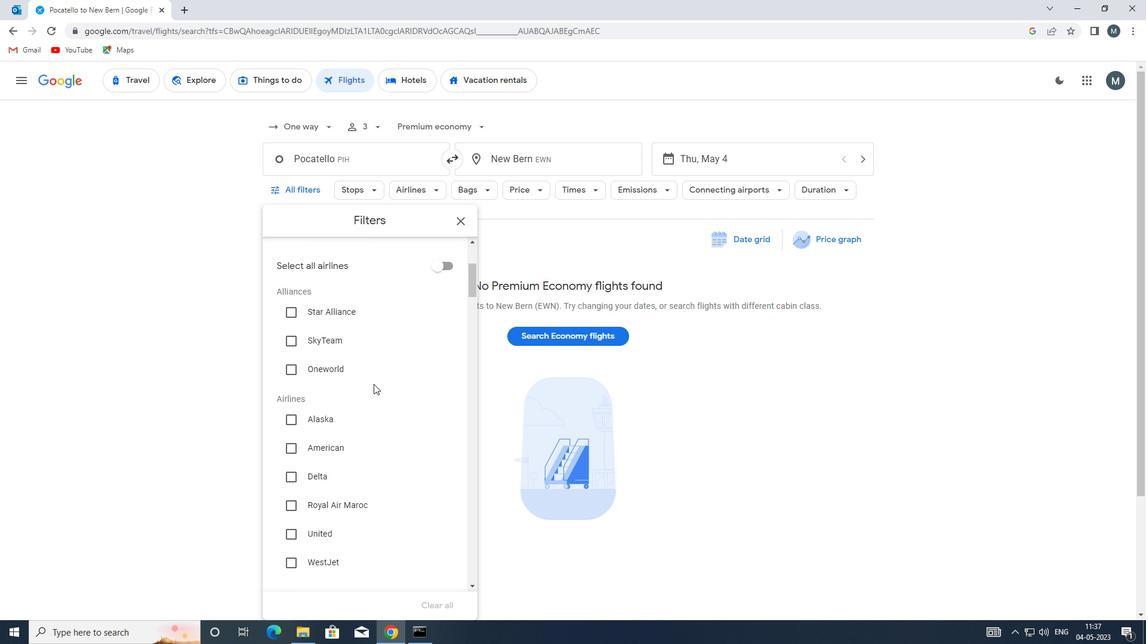 
Action: Mouse moved to (334, 425)
Screenshot: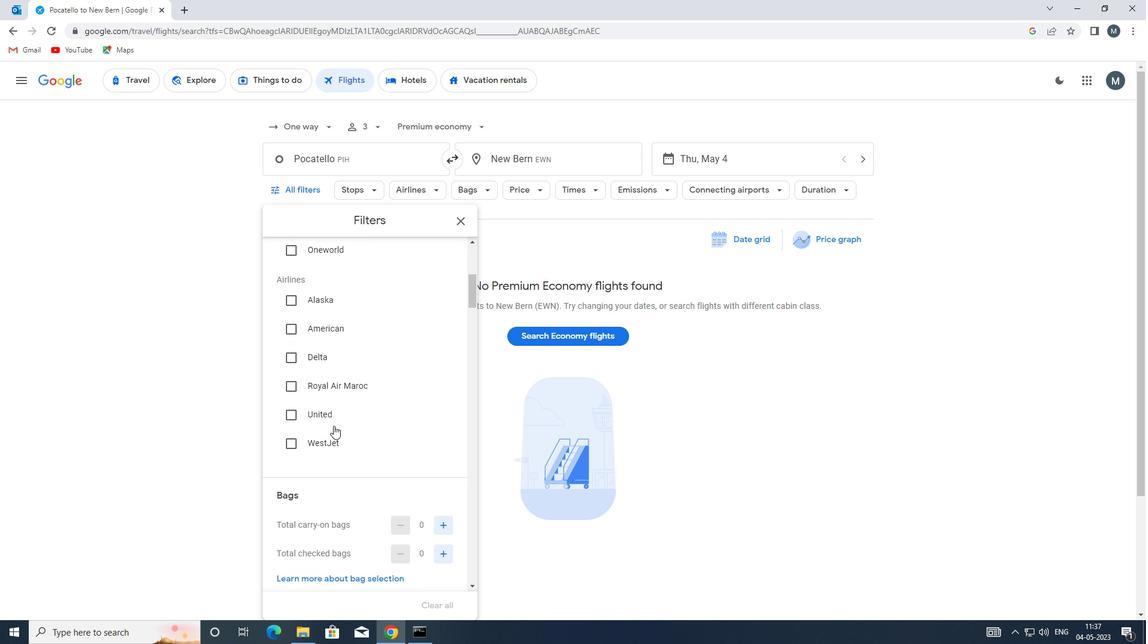 
Action: Mouse scrolled (334, 424) with delta (0, 0)
Screenshot: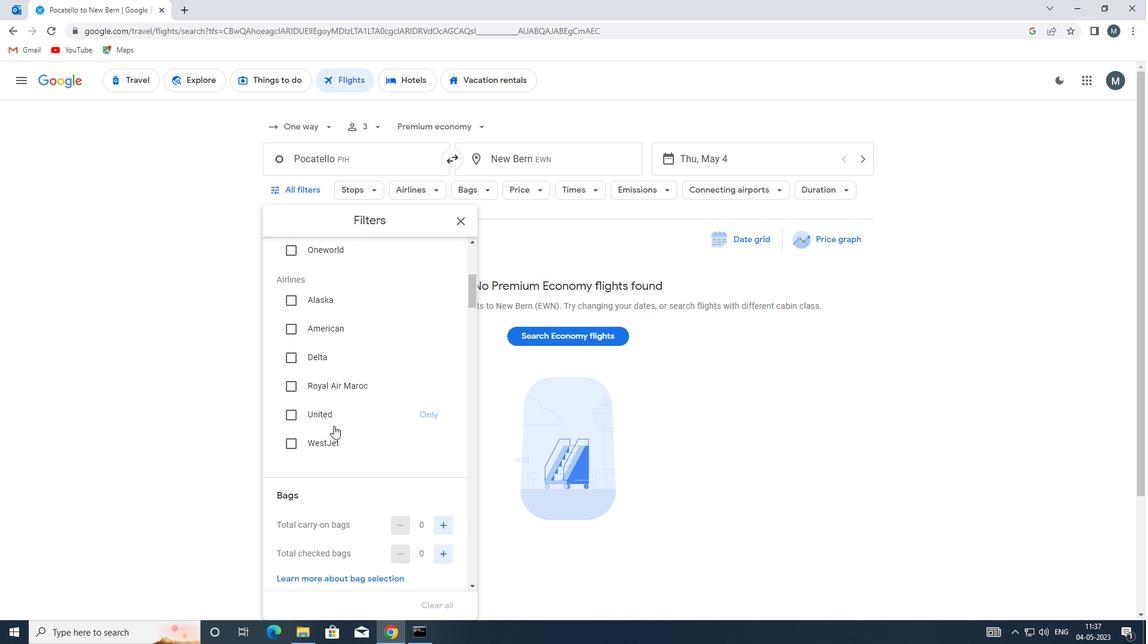 
Action: Mouse moved to (444, 493)
Screenshot: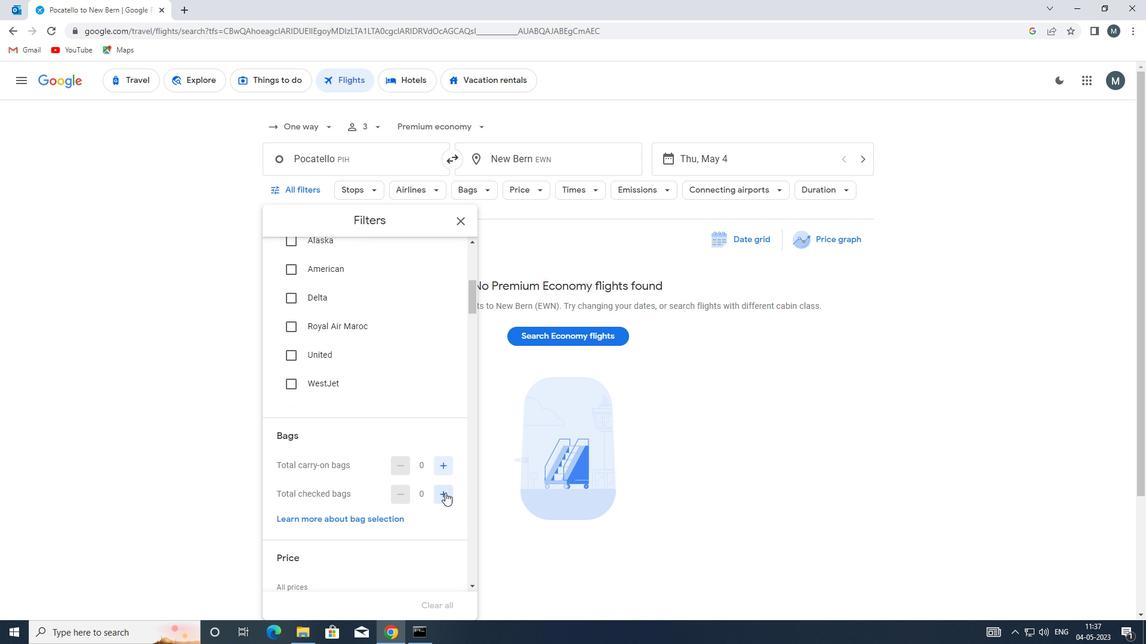 
Action: Mouse pressed left at (444, 493)
Screenshot: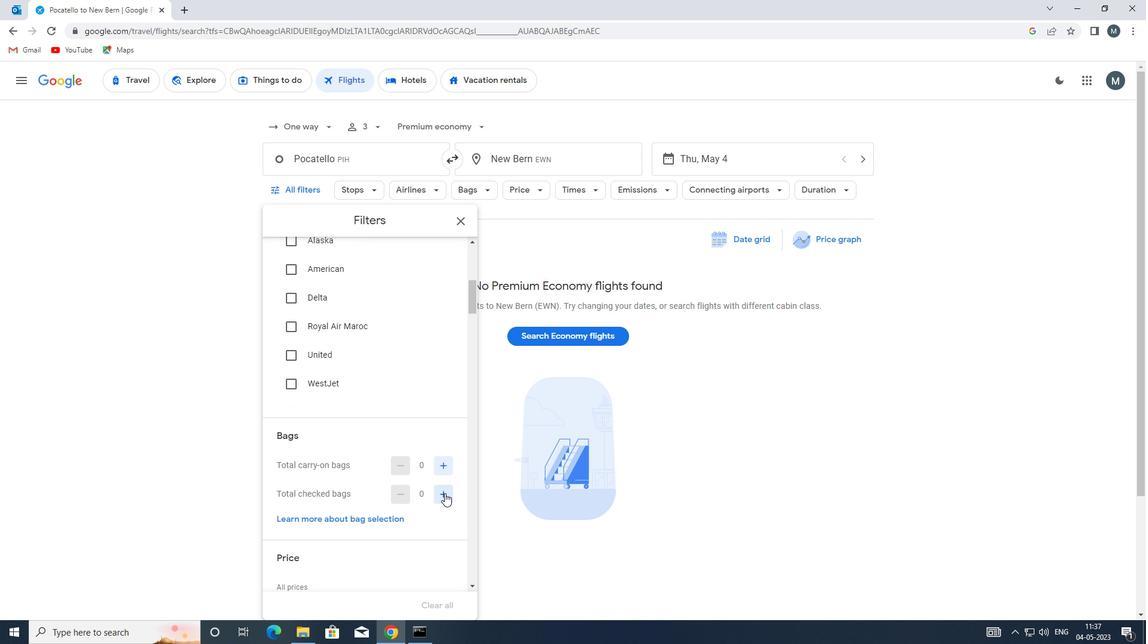 
Action: Mouse moved to (393, 451)
Screenshot: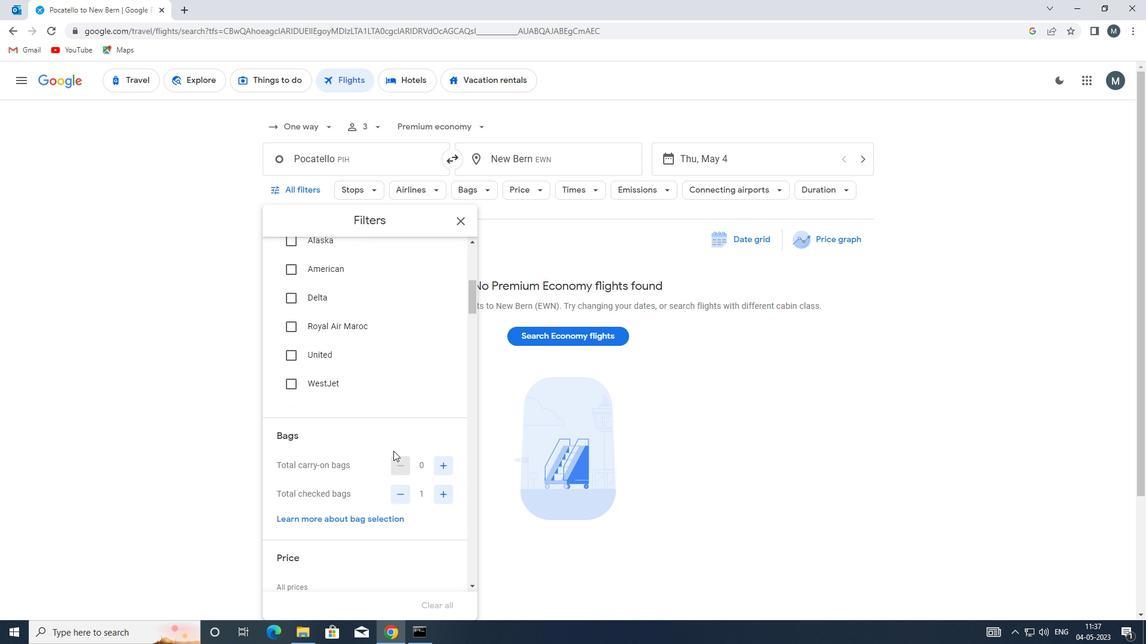 
Action: Mouse scrolled (393, 450) with delta (0, 0)
Screenshot: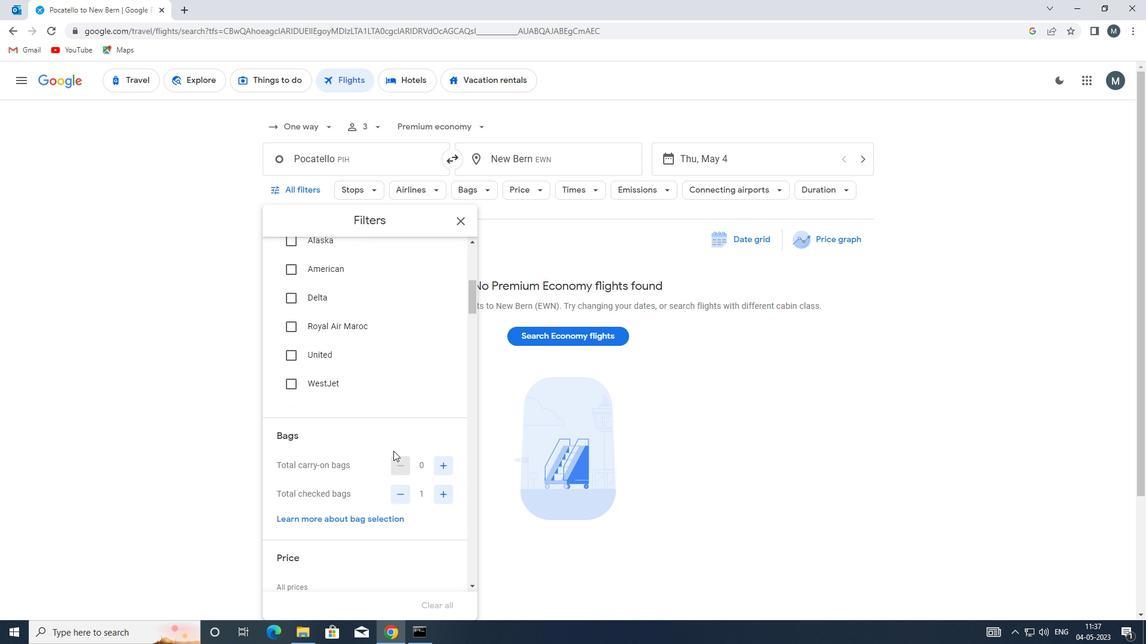 
Action: Mouse moved to (392, 451)
Screenshot: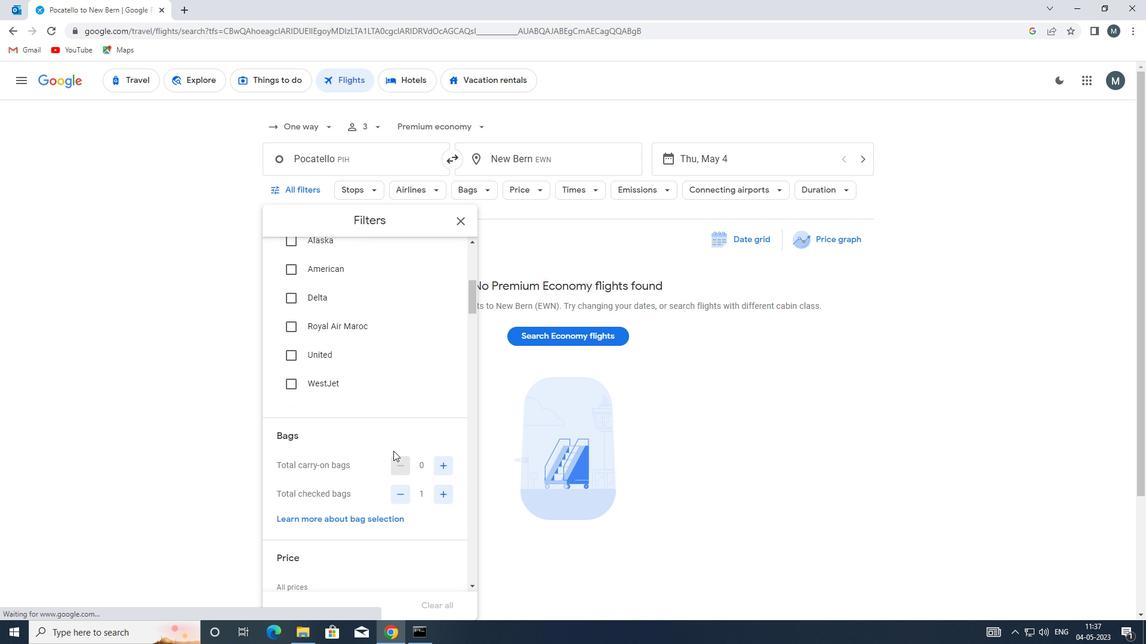 
Action: Mouse scrolled (392, 450) with delta (0, 0)
Screenshot: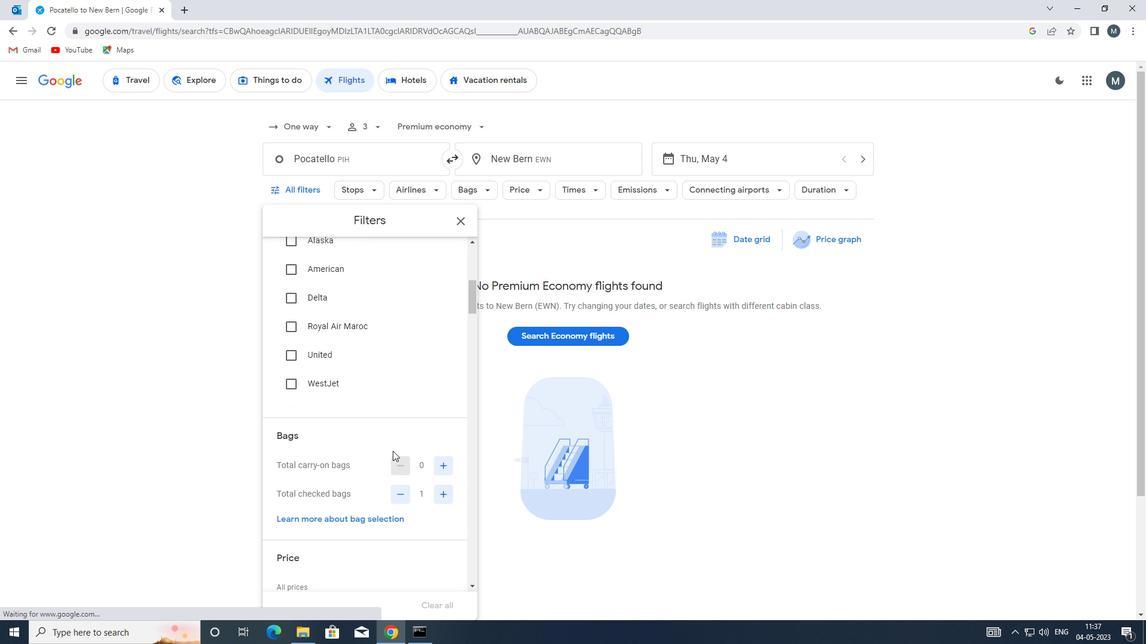 
Action: Mouse moved to (397, 447)
Screenshot: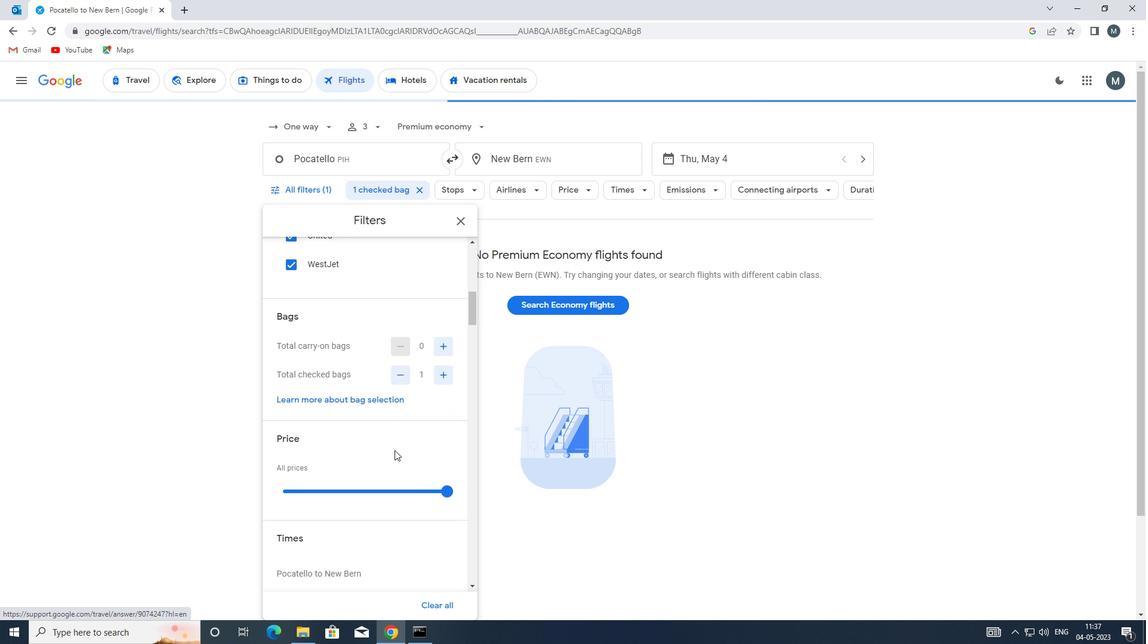 
Action: Mouse scrolled (397, 447) with delta (0, 0)
Screenshot: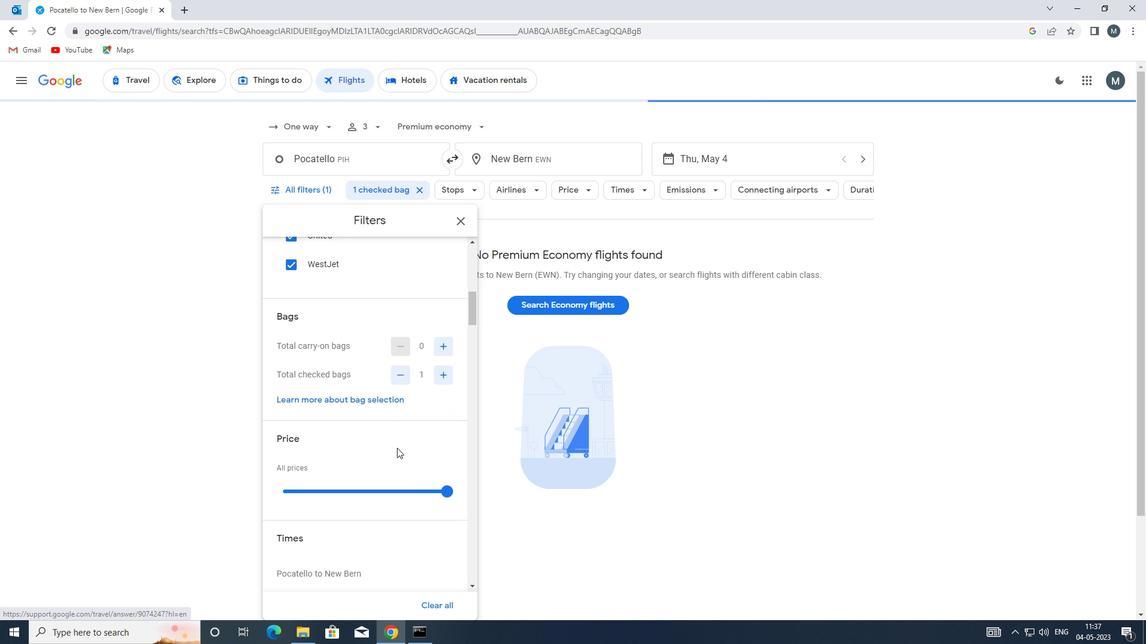 
Action: Mouse moved to (352, 428)
Screenshot: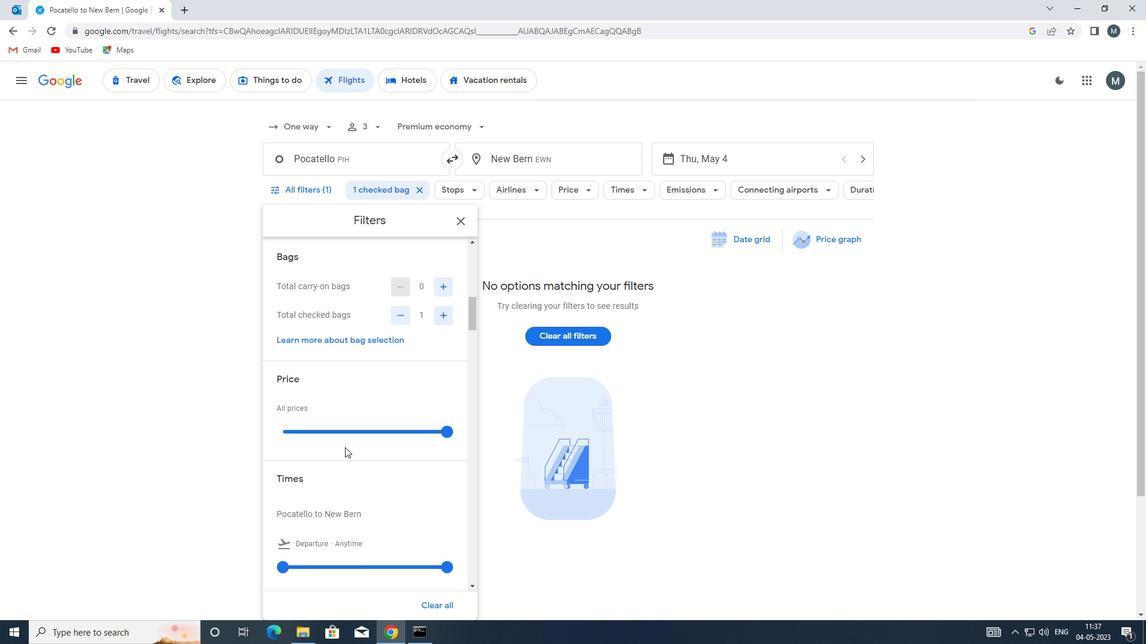 
Action: Mouse pressed left at (352, 428)
Screenshot: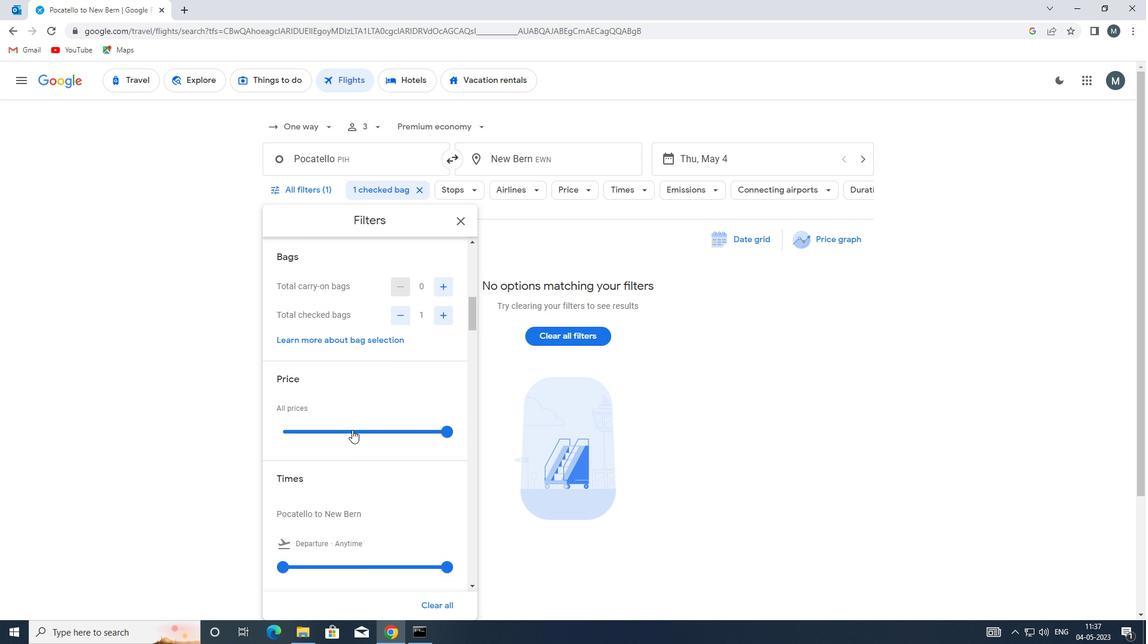 
Action: Mouse pressed left at (352, 428)
Screenshot: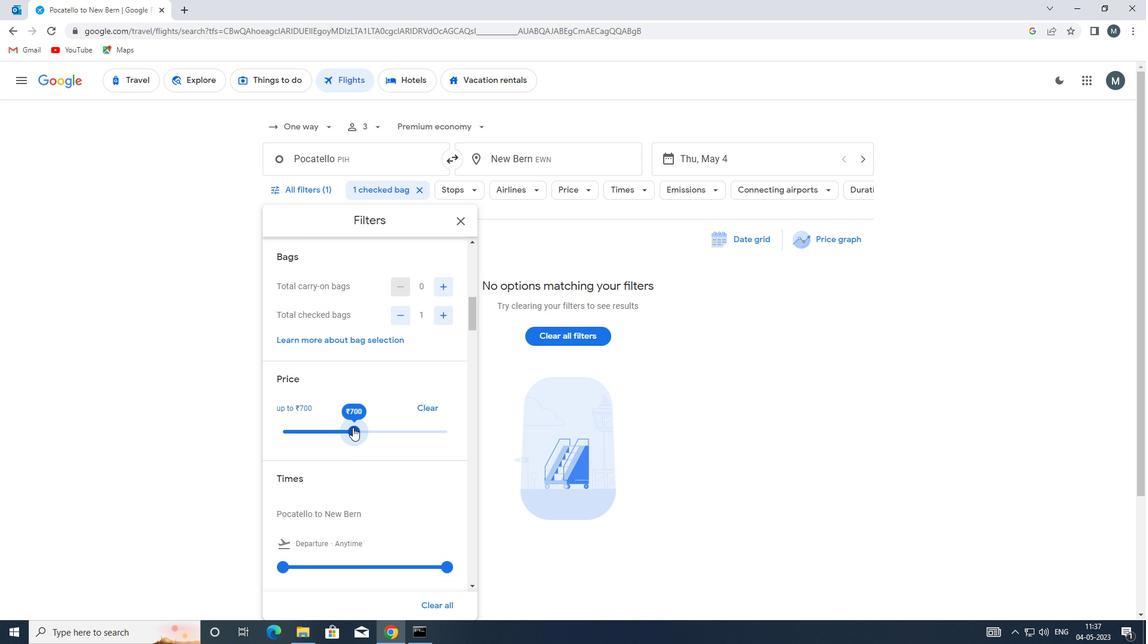 
Action: Mouse moved to (368, 434)
Screenshot: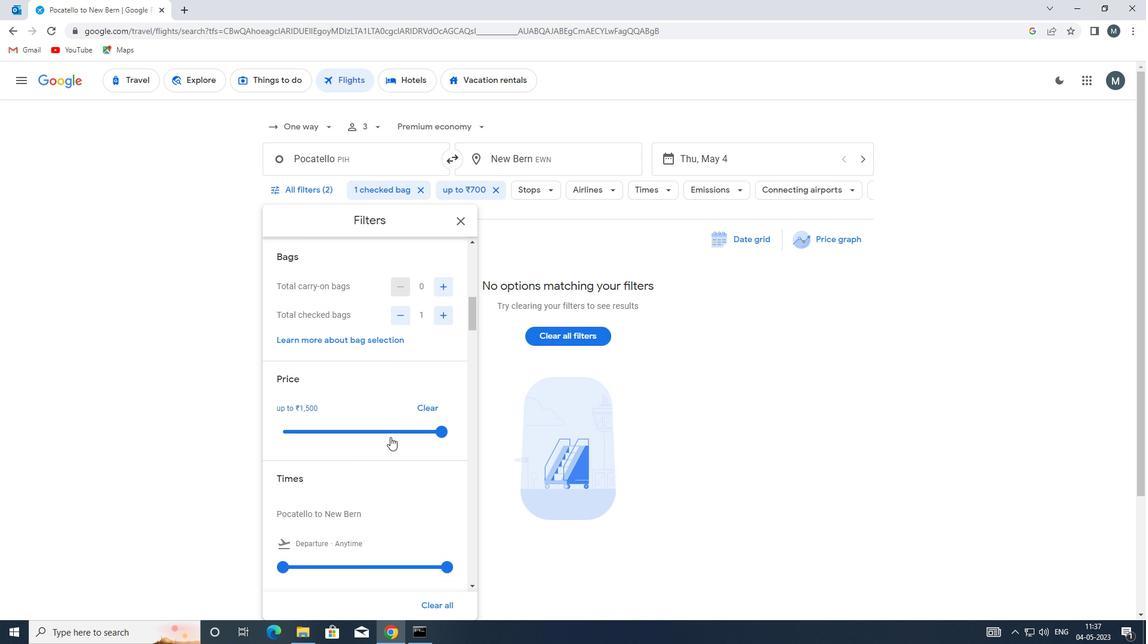 
Action: Mouse scrolled (368, 434) with delta (0, 0)
Screenshot: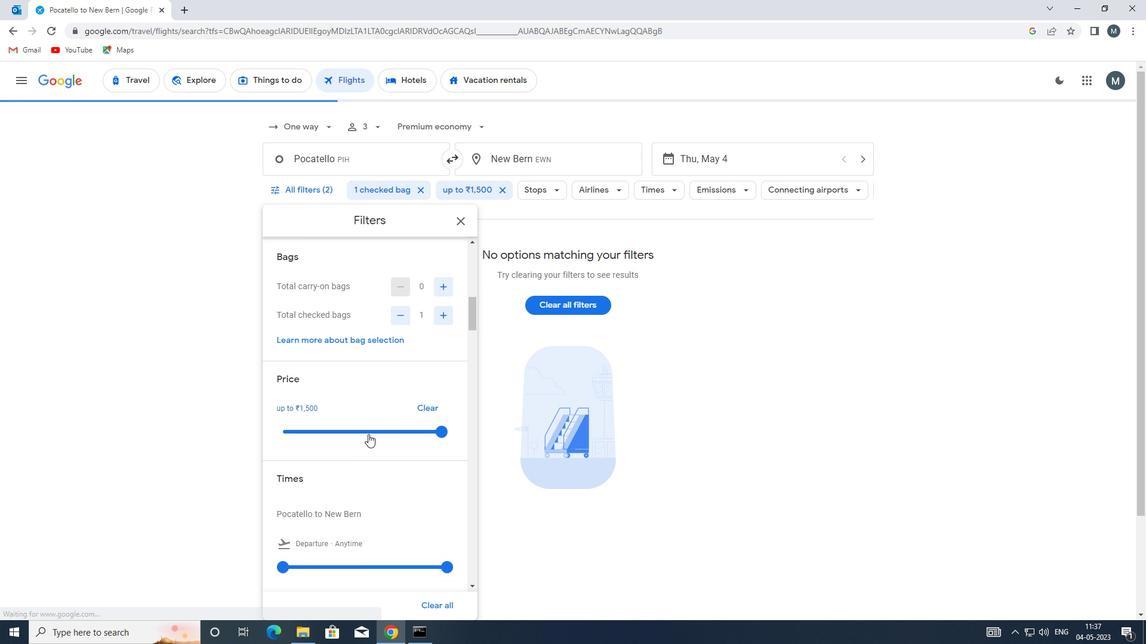 
Action: Mouse moved to (355, 437)
Screenshot: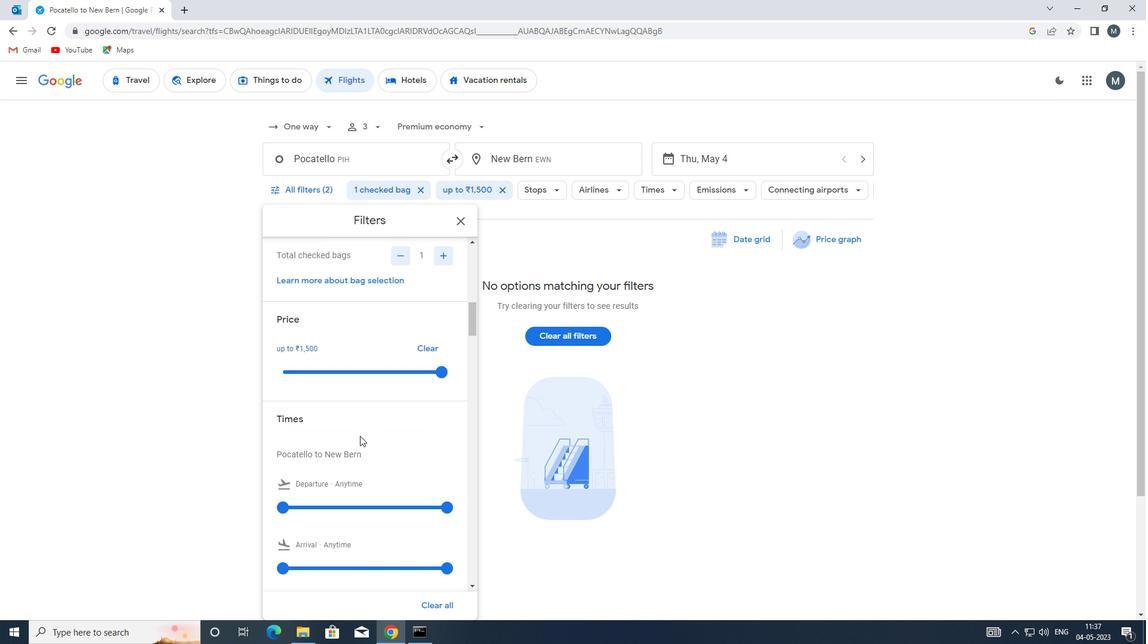 
Action: Mouse scrolled (355, 436) with delta (0, 0)
Screenshot: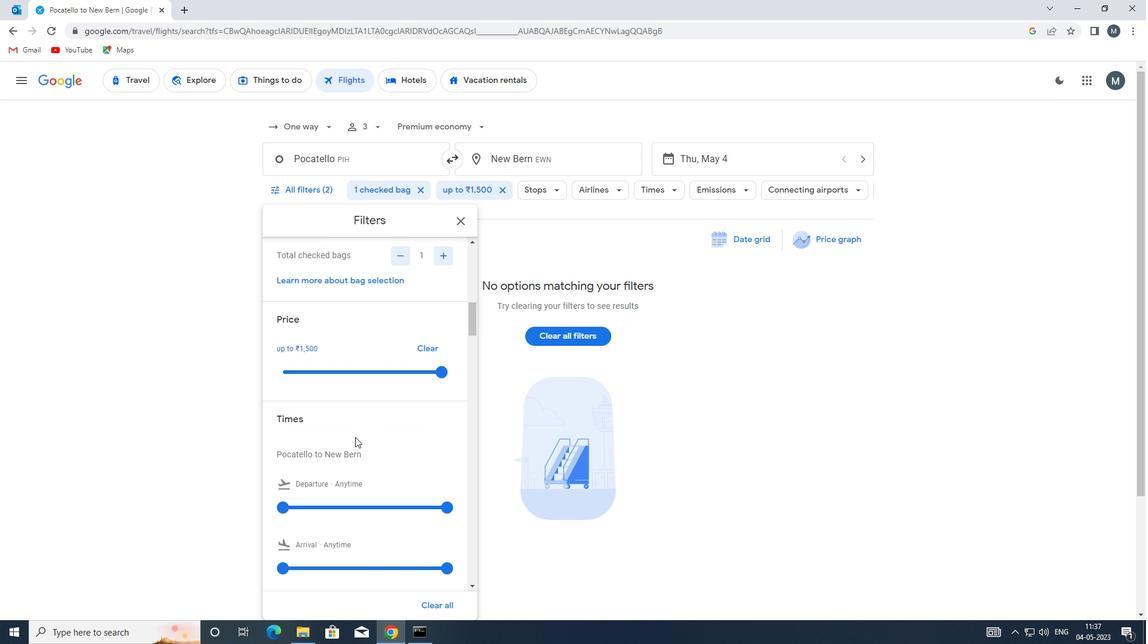 
Action: Mouse moved to (282, 444)
Screenshot: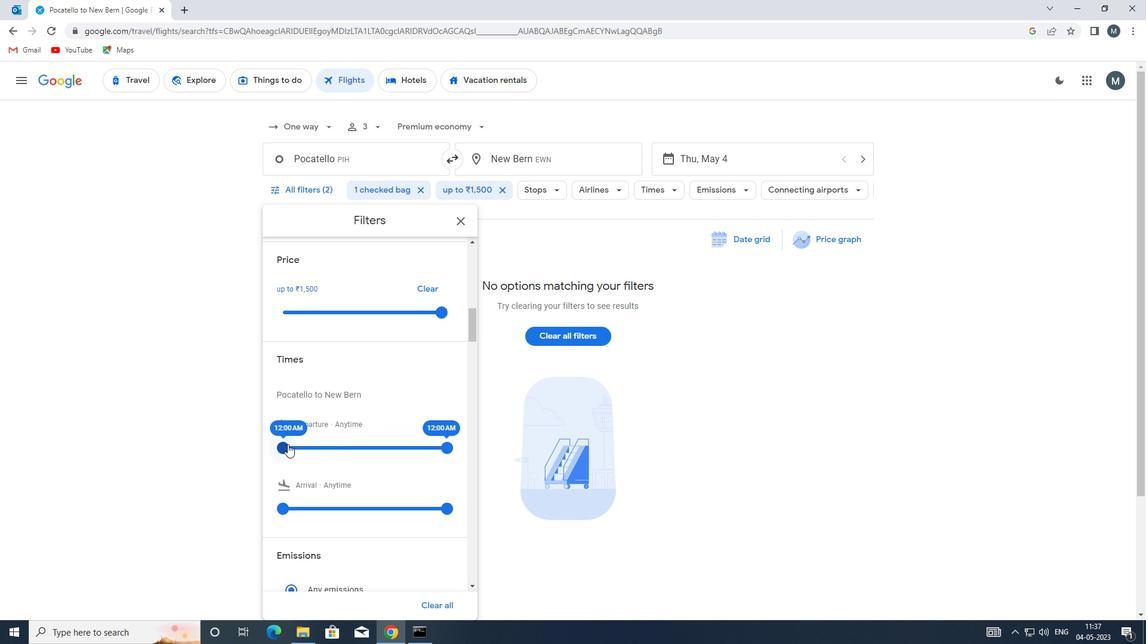 
Action: Mouse pressed left at (282, 444)
Screenshot: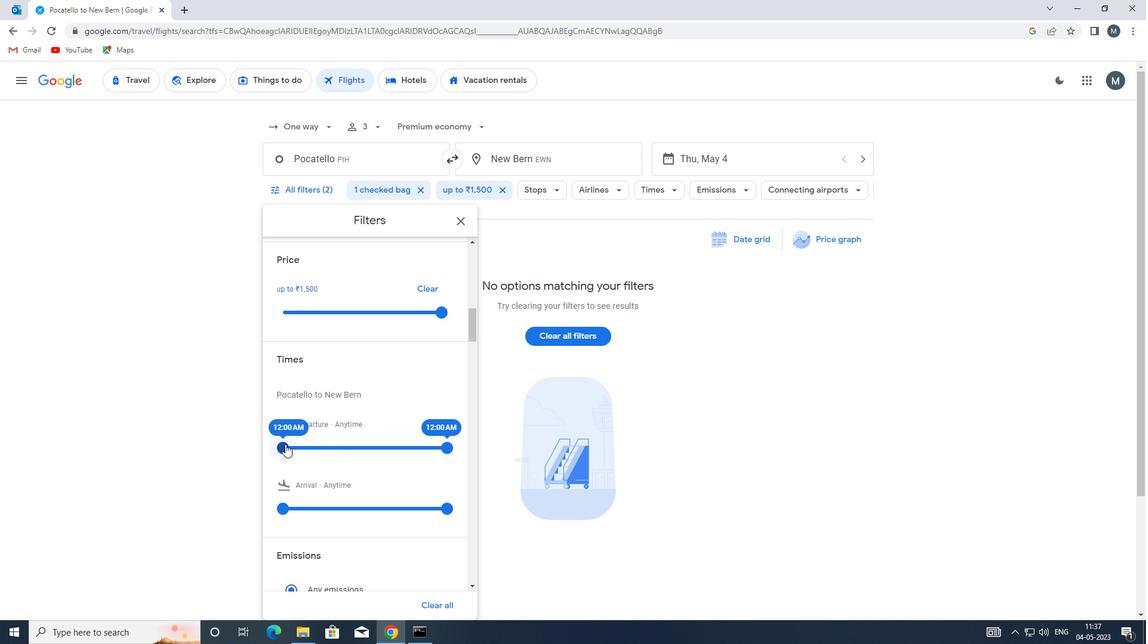 
Action: Mouse moved to (434, 441)
Screenshot: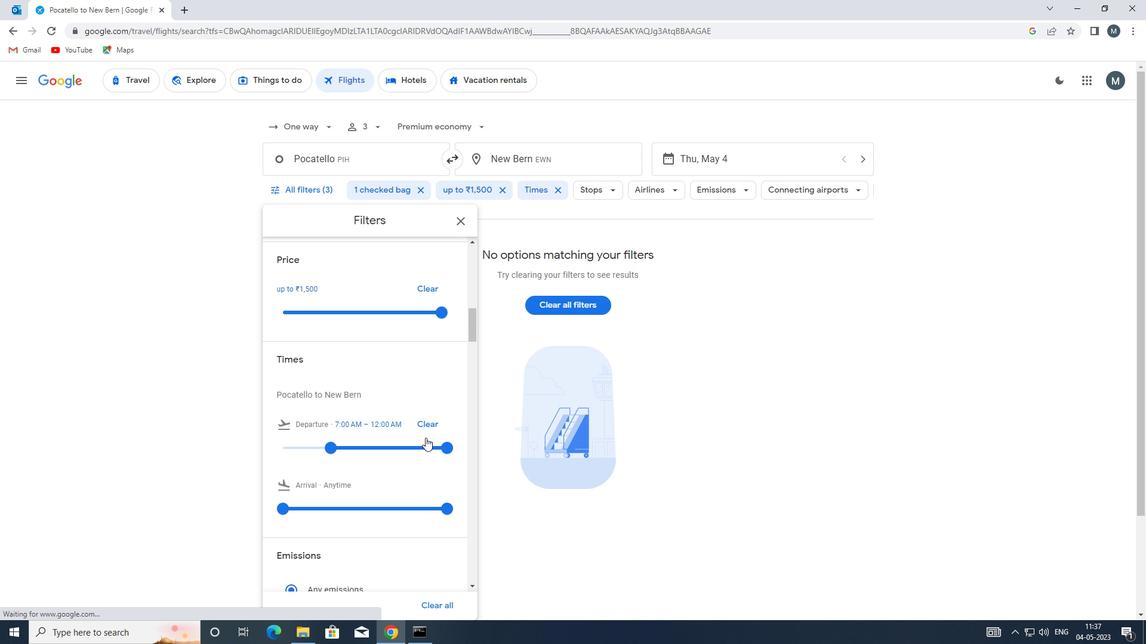 
Action: Mouse pressed left at (434, 441)
Screenshot: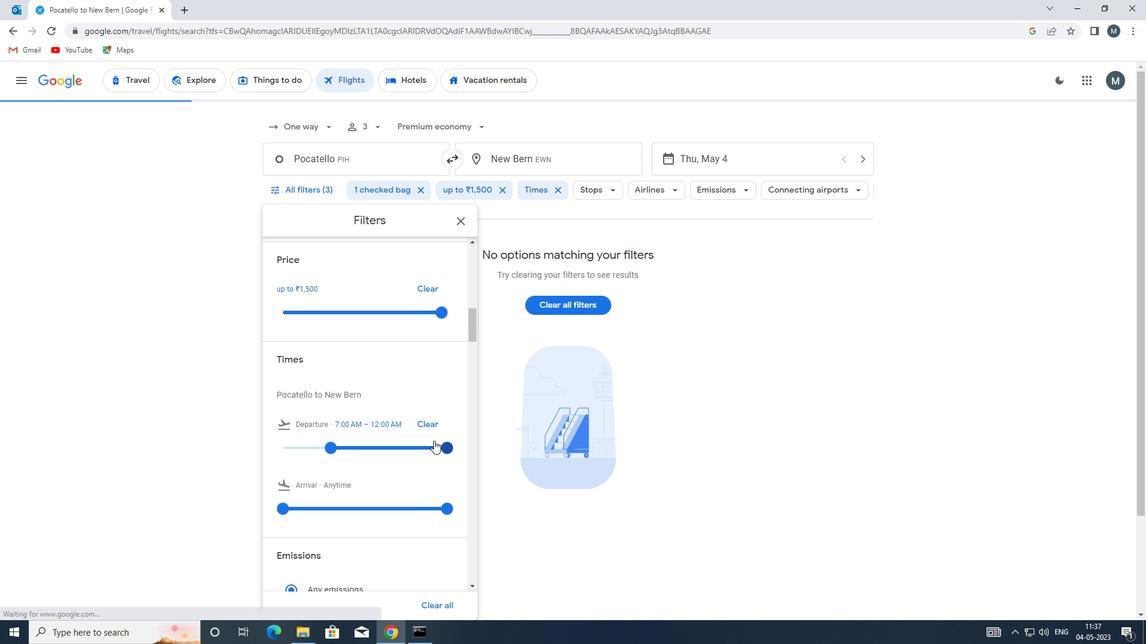 
Action: Mouse moved to (329, 434)
Screenshot: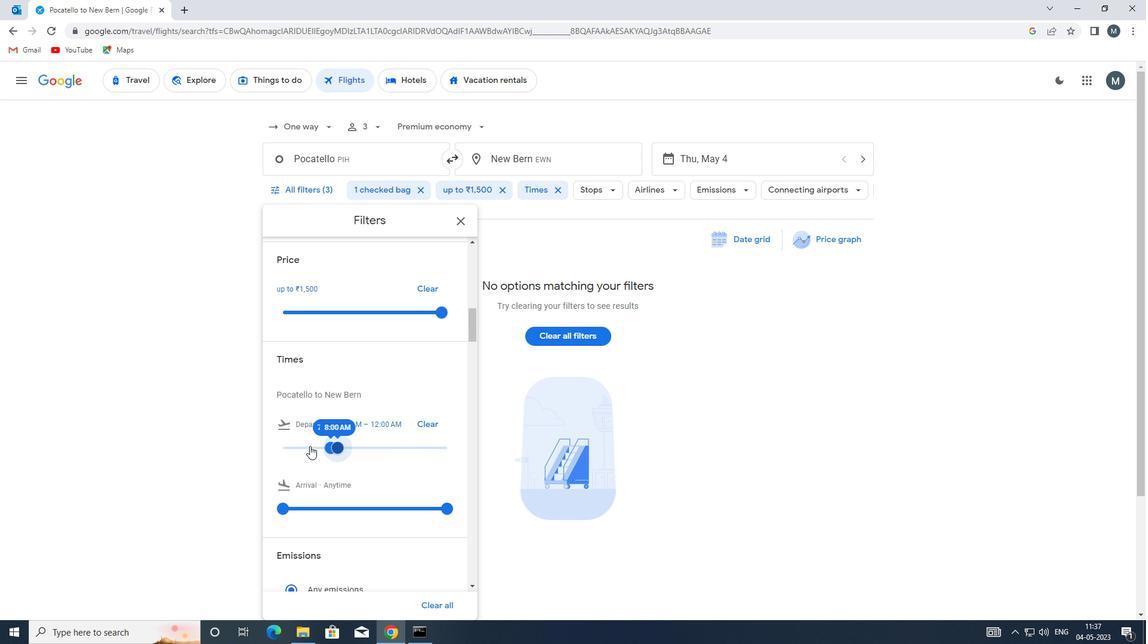 
Action: Mouse scrolled (329, 434) with delta (0, 0)
Screenshot: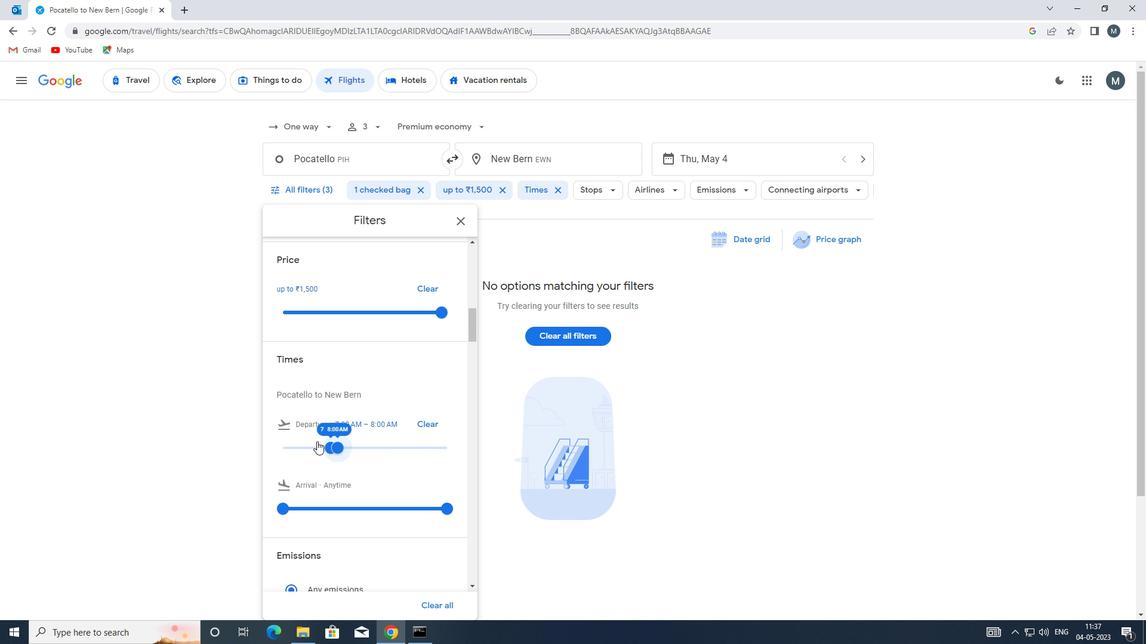 
Action: Mouse moved to (458, 220)
Screenshot: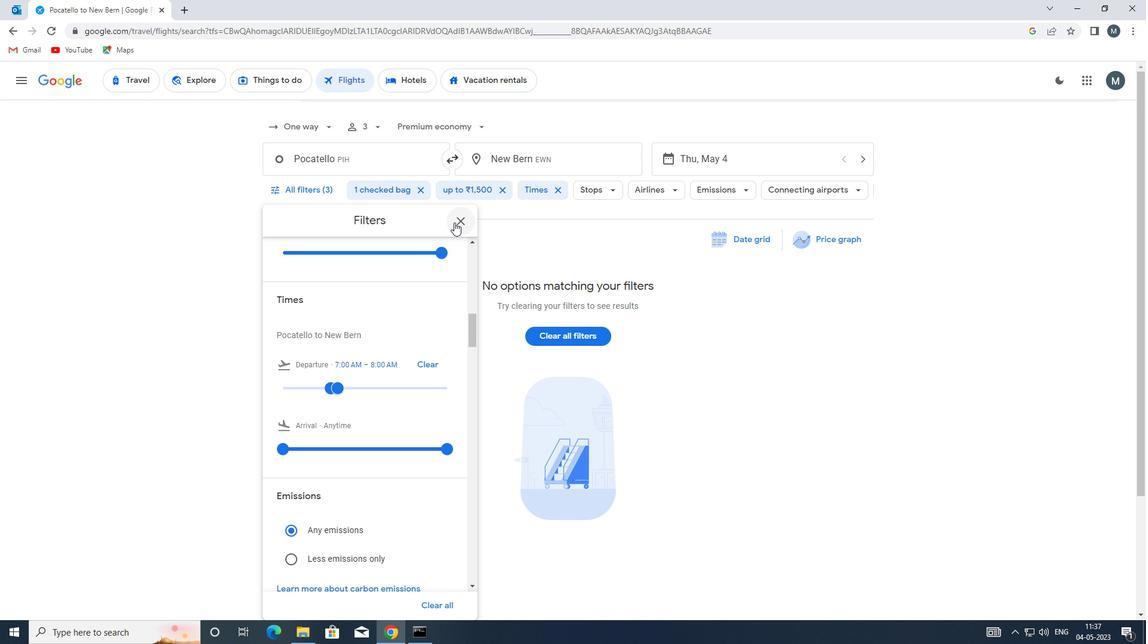 
Action: Mouse pressed left at (458, 220)
Screenshot: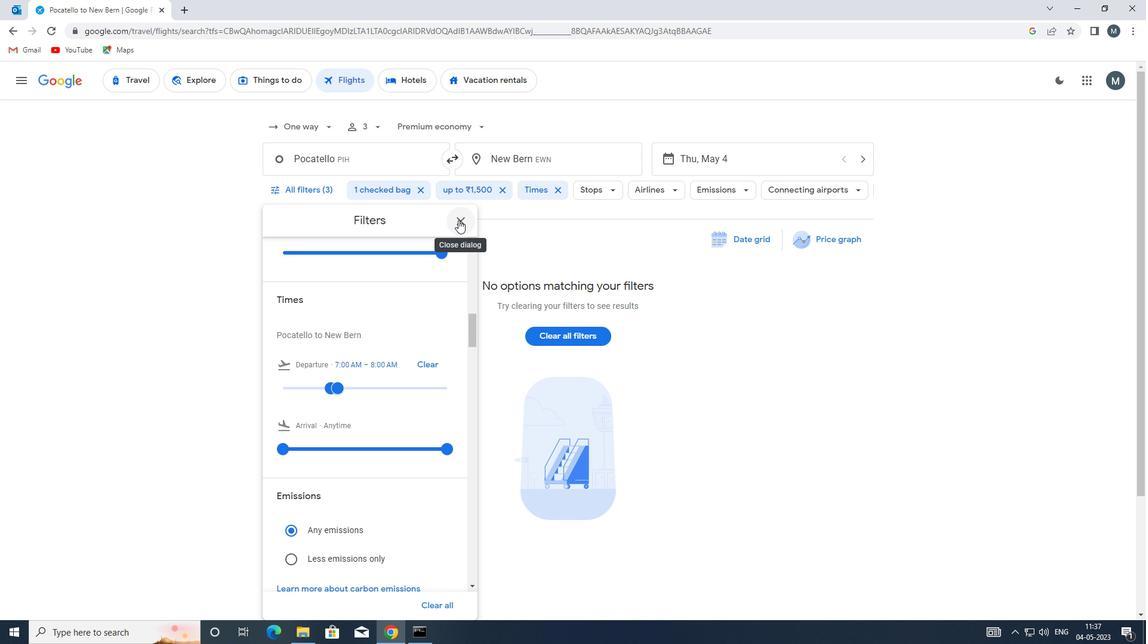 
